 Task: Search one way flight ticket for 5 adults, 1 child, 2 infants in seat and 1 infant on lap in business from Syracuse: Syracuse Hancock International Airport to Indianapolis: Indianapolis International Airport on 8-5-2023. Choice of flights is Westjet. Number of bags: 1 carry on bag. Price is upto 96000. Outbound departure time preference is 8:30.
Action: Mouse moved to (302, 256)
Screenshot: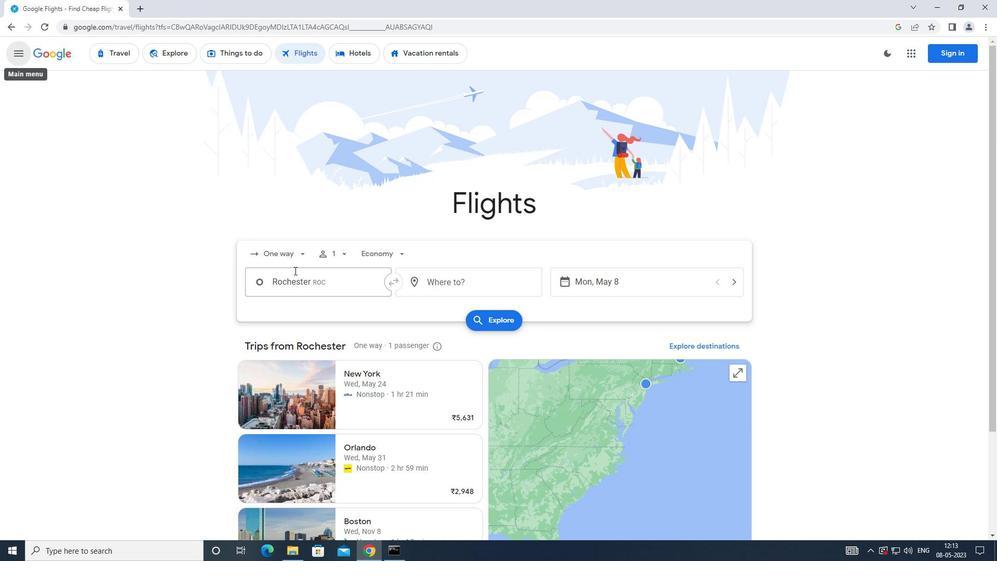
Action: Mouse pressed left at (302, 256)
Screenshot: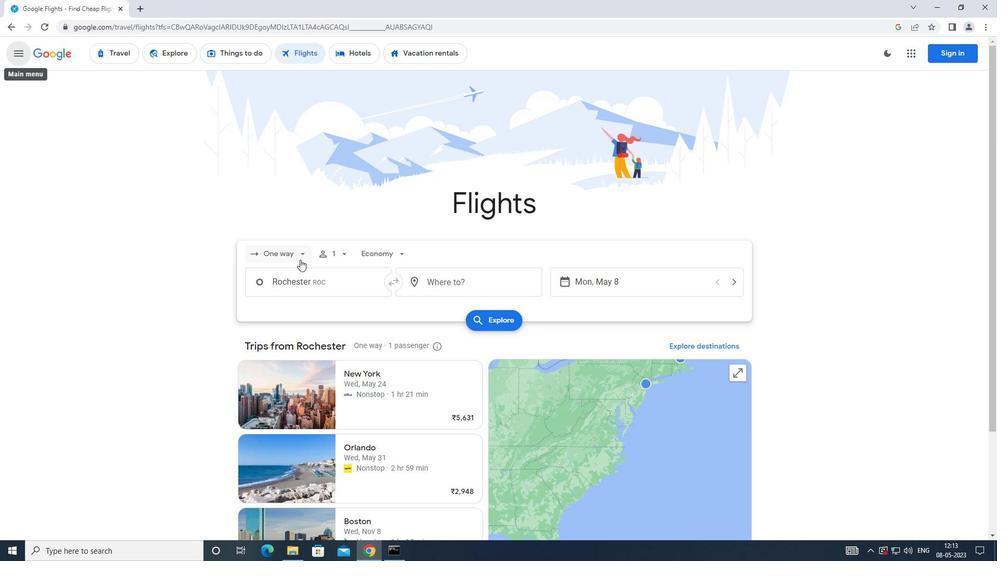 
Action: Mouse moved to (309, 301)
Screenshot: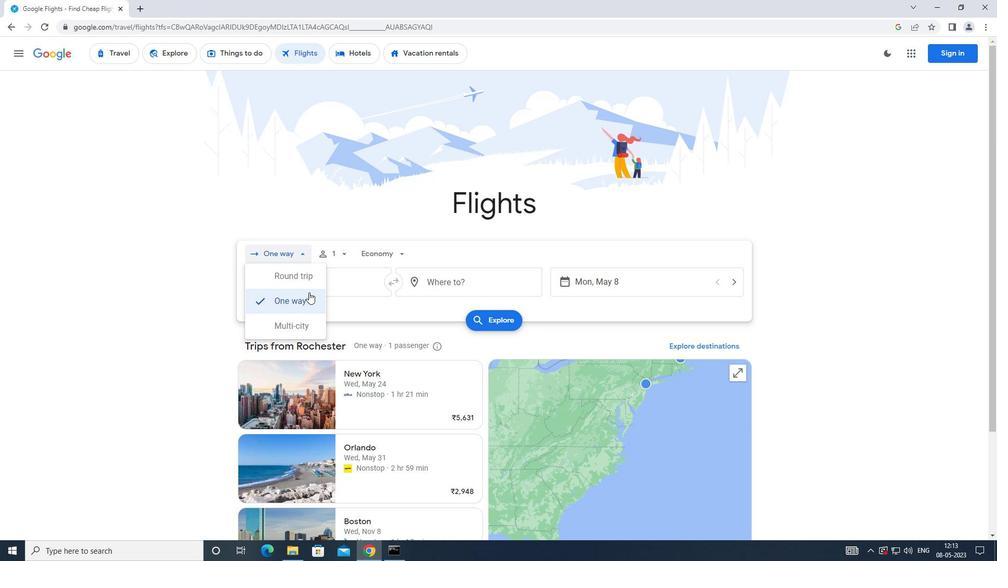 
Action: Mouse pressed left at (309, 301)
Screenshot: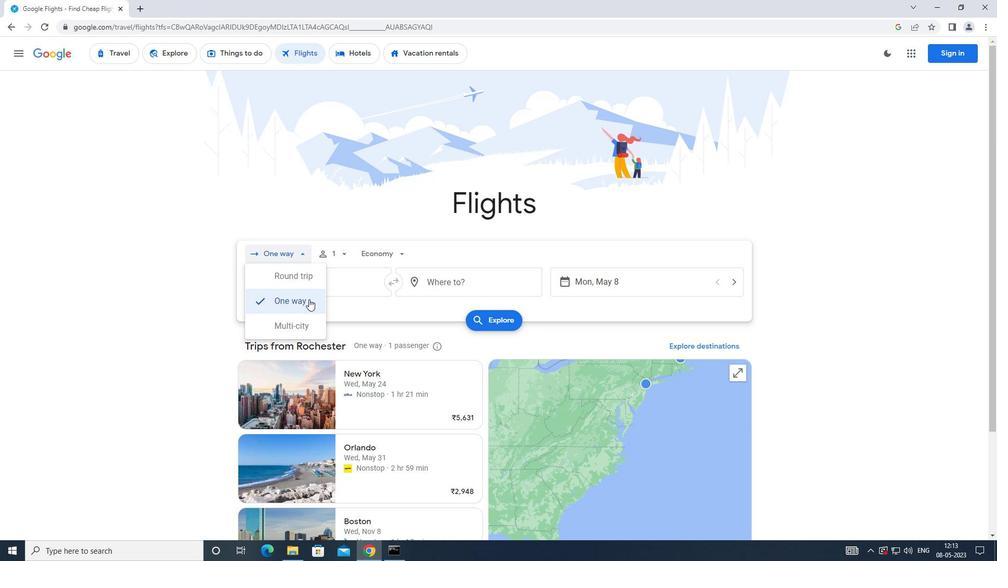 
Action: Mouse moved to (349, 252)
Screenshot: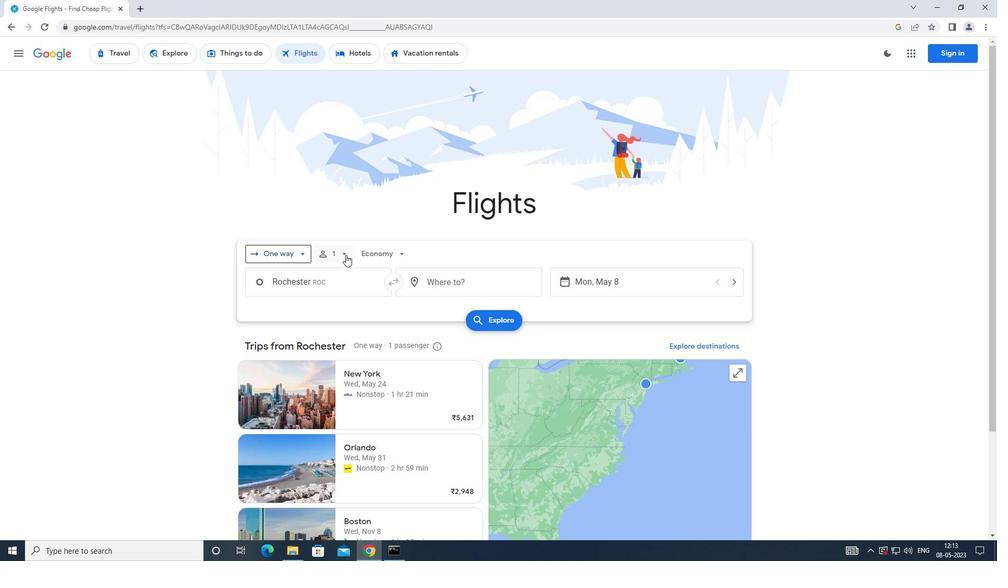 
Action: Mouse pressed left at (349, 252)
Screenshot: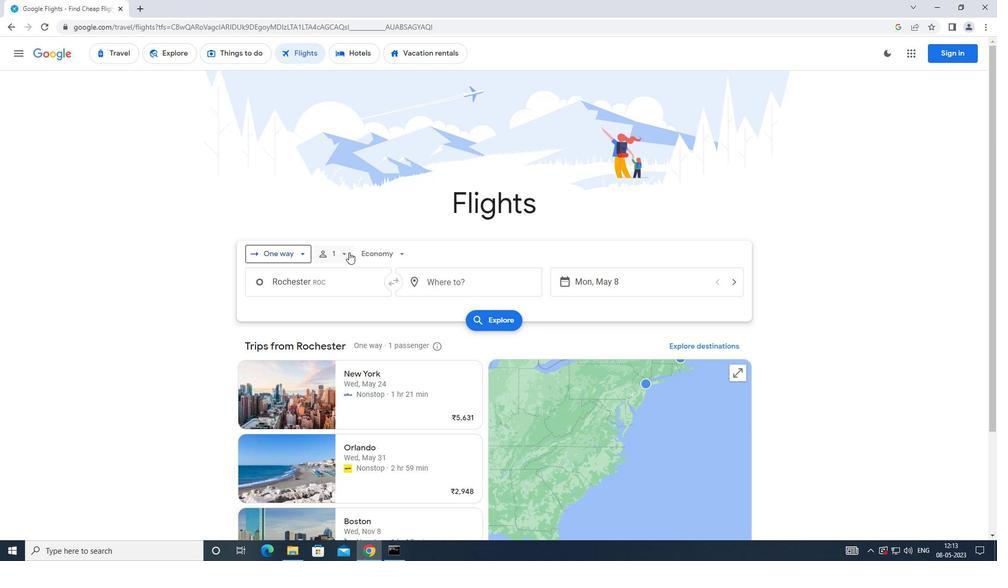 
Action: Mouse moved to (430, 282)
Screenshot: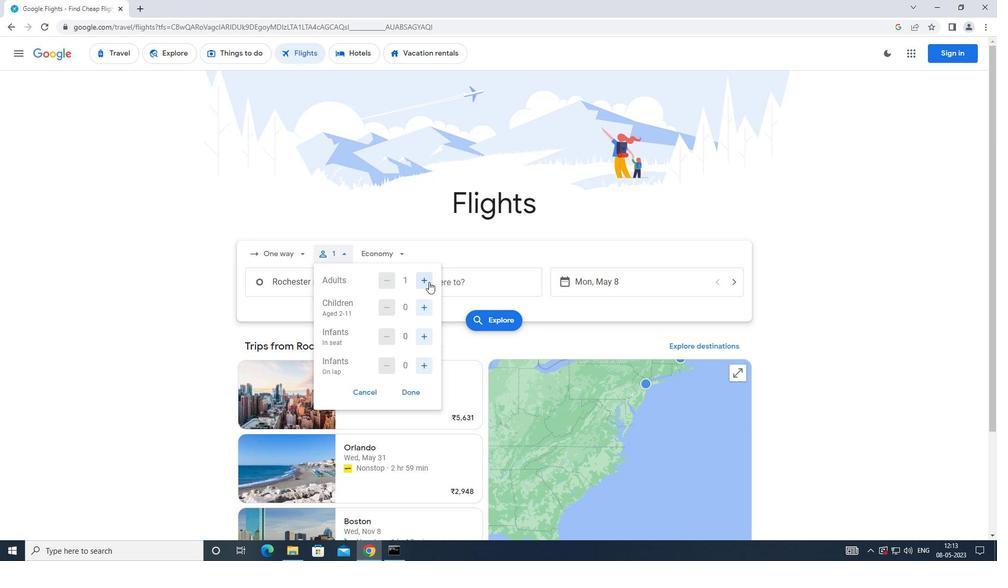
Action: Mouse pressed left at (430, 282)
Screenshot: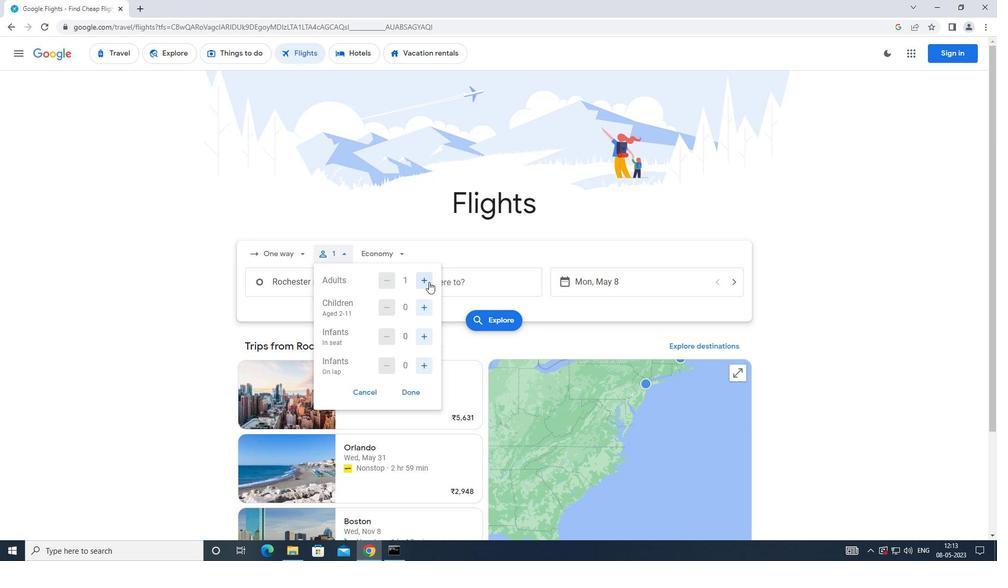 
Action: Mouse pressed left at (430, 282)
Screenshot: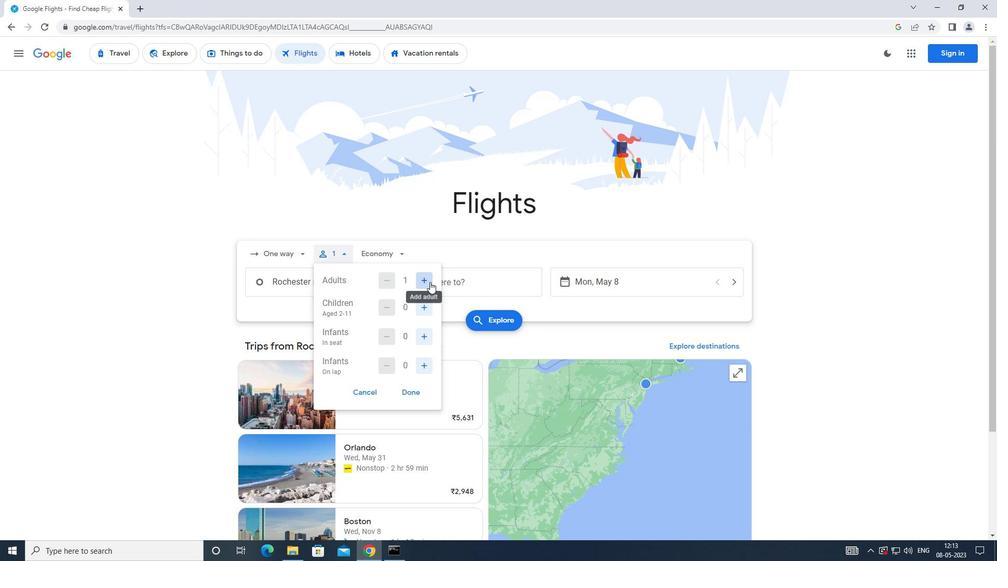 
Action: Mouse moved to (430, 282)
Screenshot: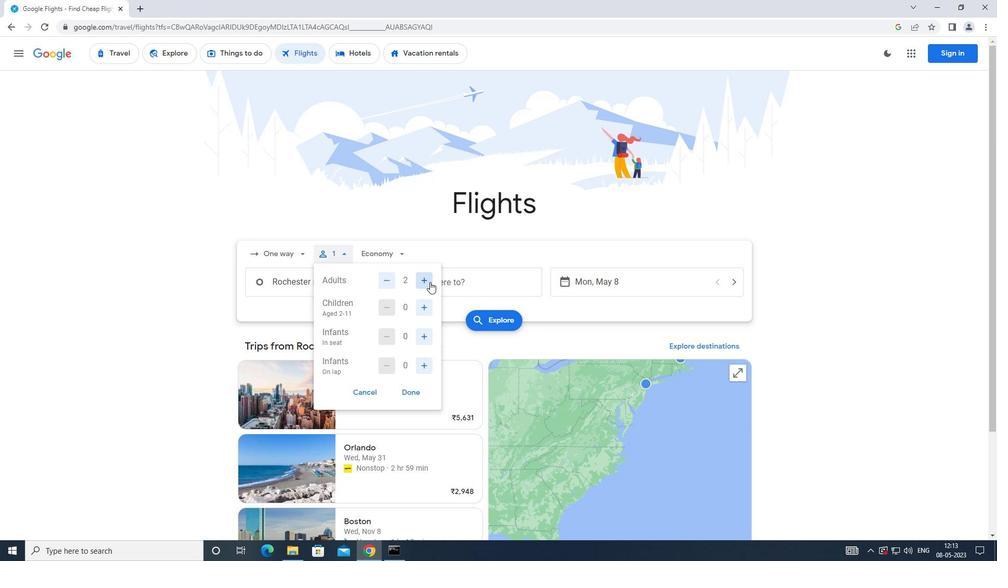 
Action: Mouse pressed left at (430, 282)
Screenshot: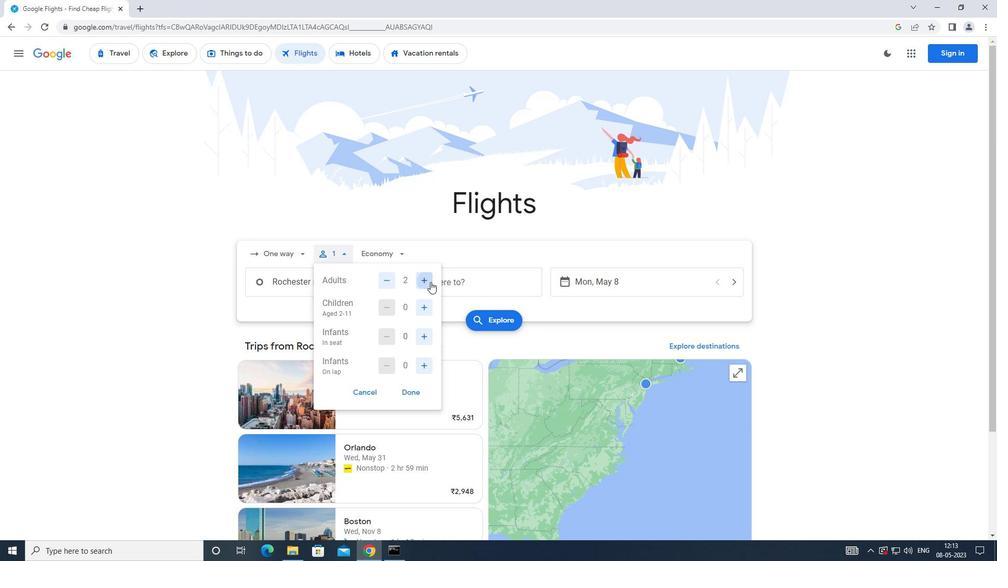 
Action: Mouse pressed left at (430, 282)
Screenshot: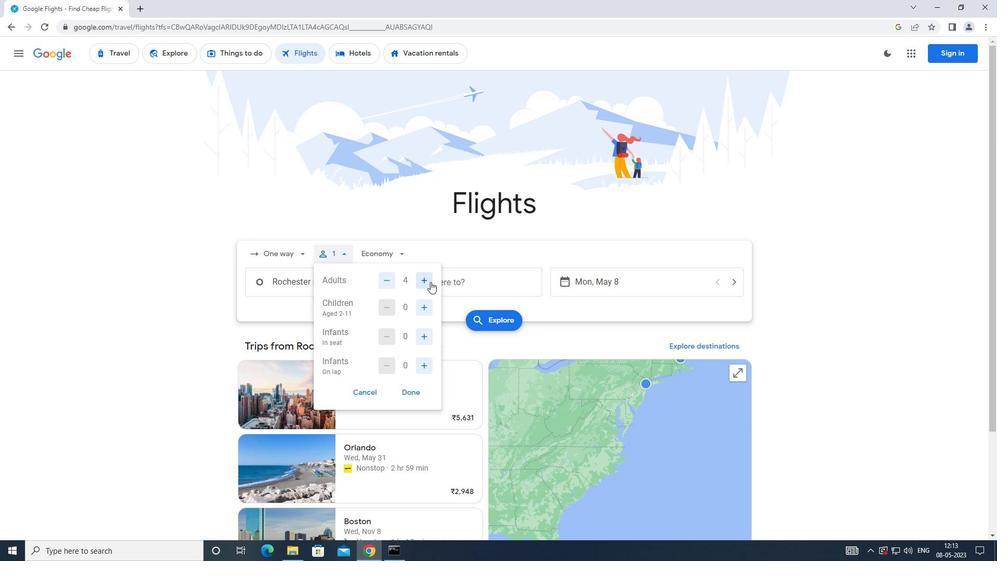 
Action: Mouse moved to (426, 306)
Screenshot: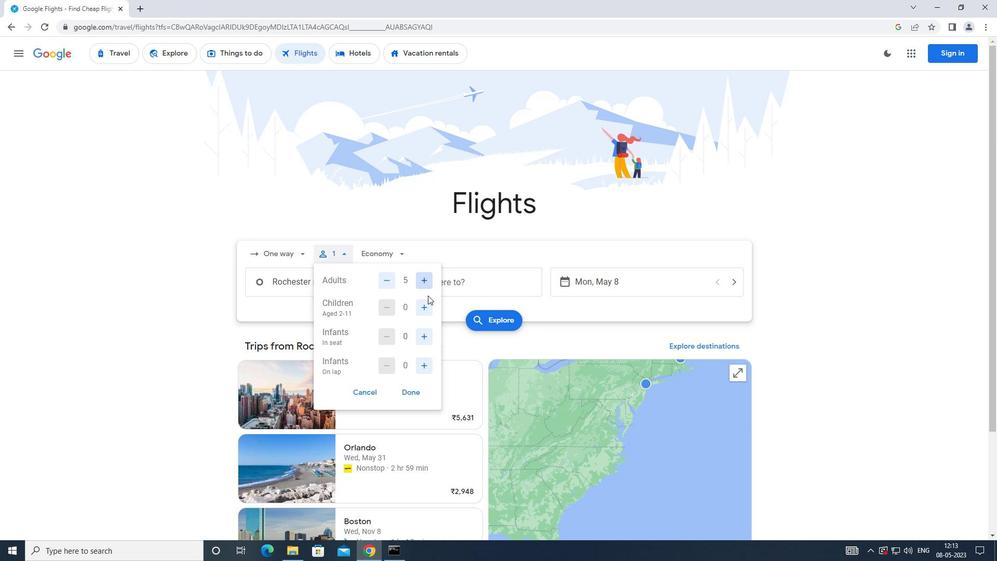
Action: Mouse pressed left at (426, 306)
Screenshot: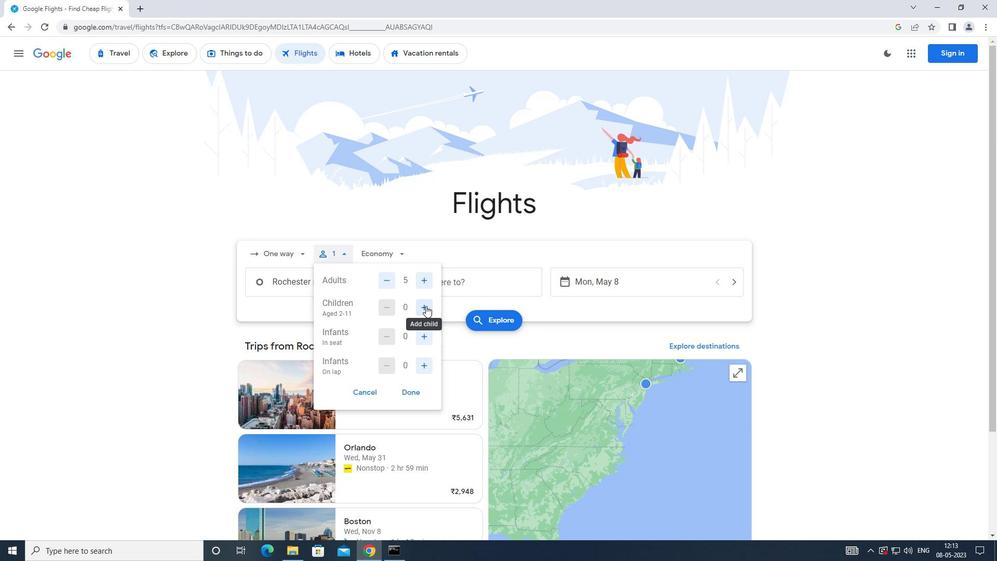 
Action: Mouse moved to (426, 334)
Screenshot: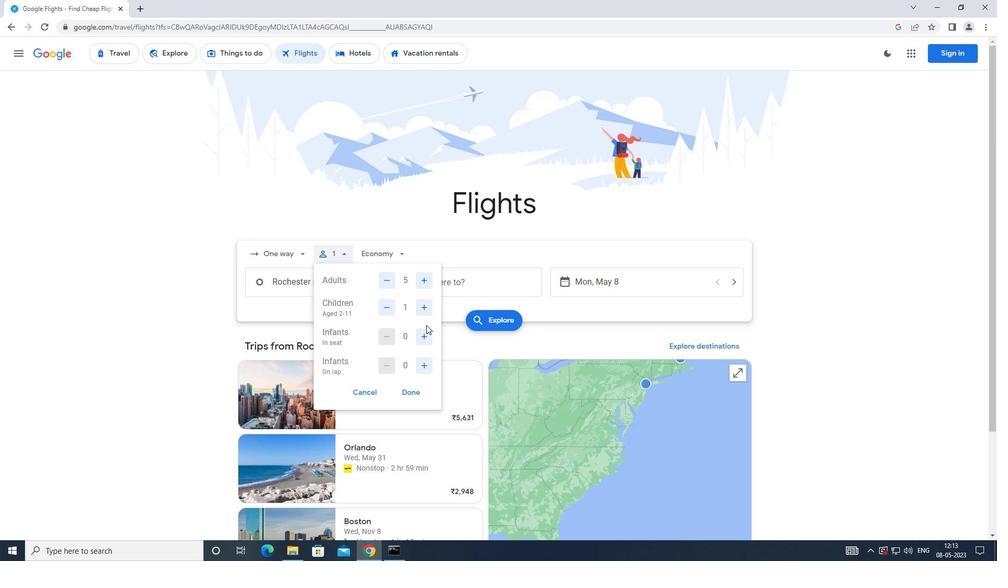 
Action: Mouse pressed left at (426, 334)
Screenshot: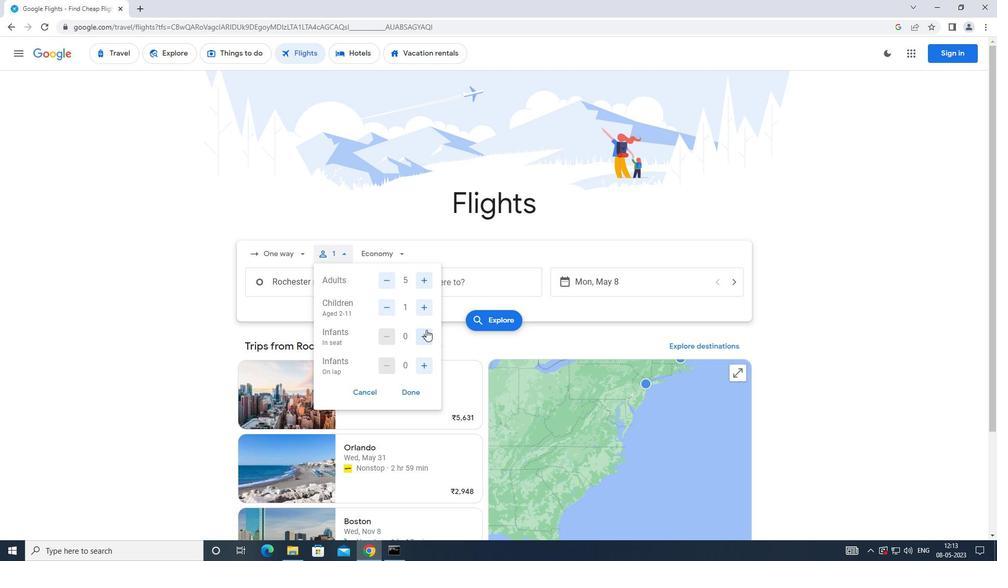
Action: Mouse pressed left at (426, 334)
Screenshot: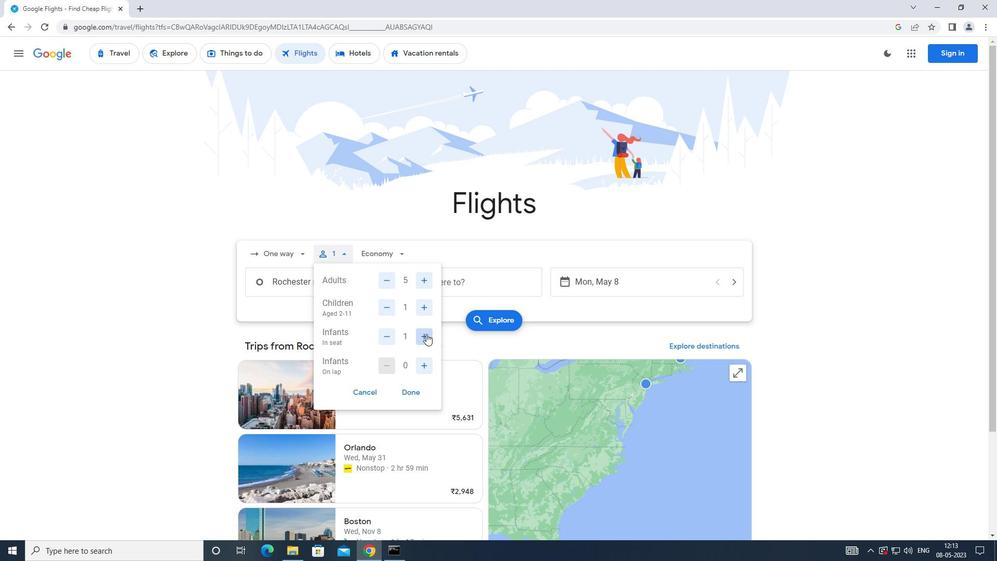 
Action: Mouse moved to (425, 368)
Screenshot: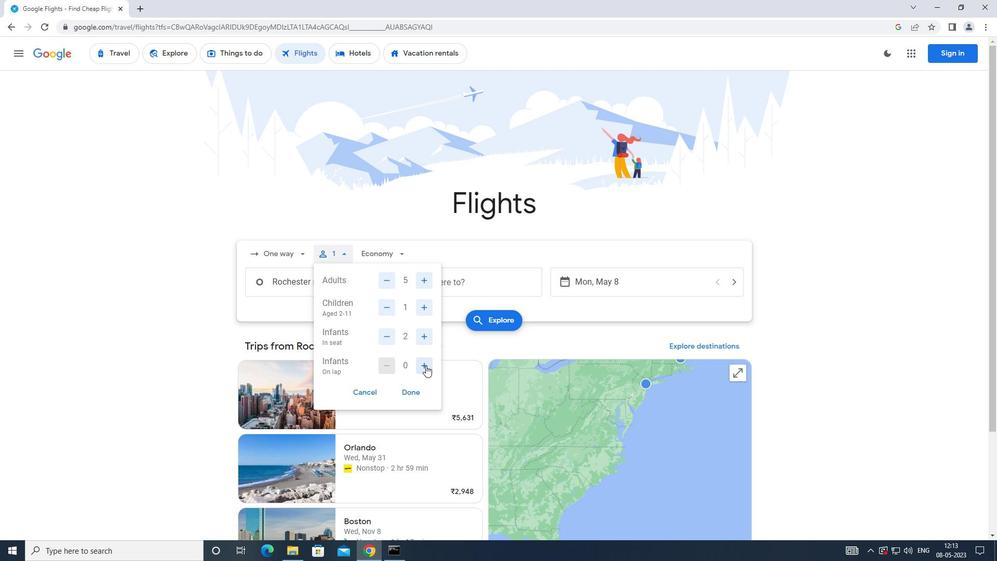 
Action: Mouse pressed left at (425, 368)
Screenshot: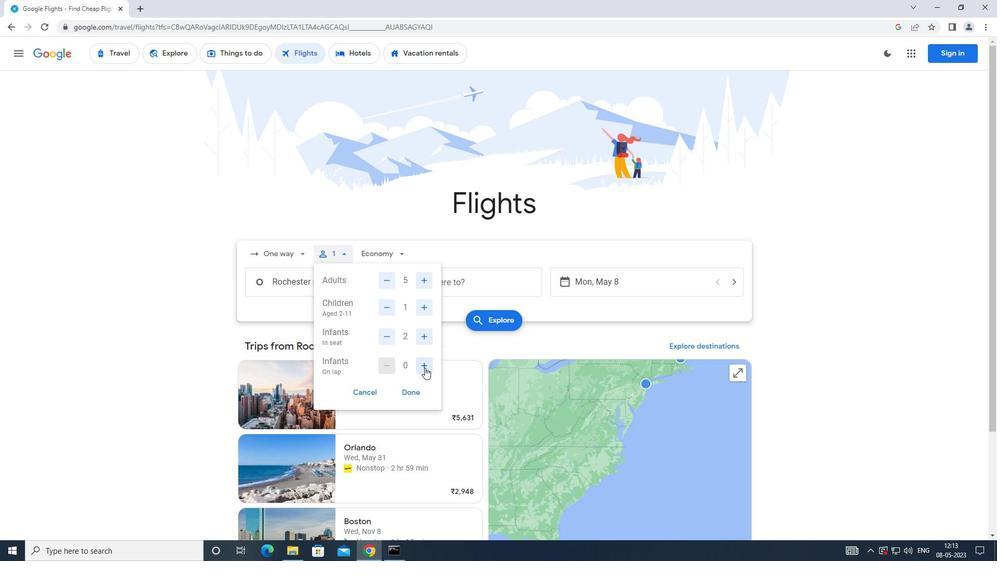 
Action: Mouse moved to (416, 395)
Screenshot: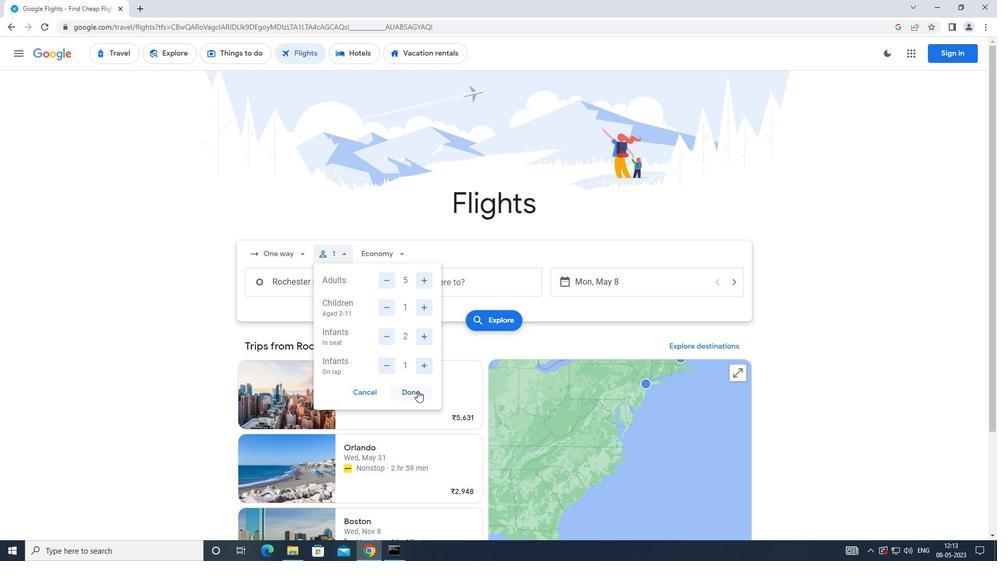 
Action: Mouse pressed left at (416, 395)
Screenshot: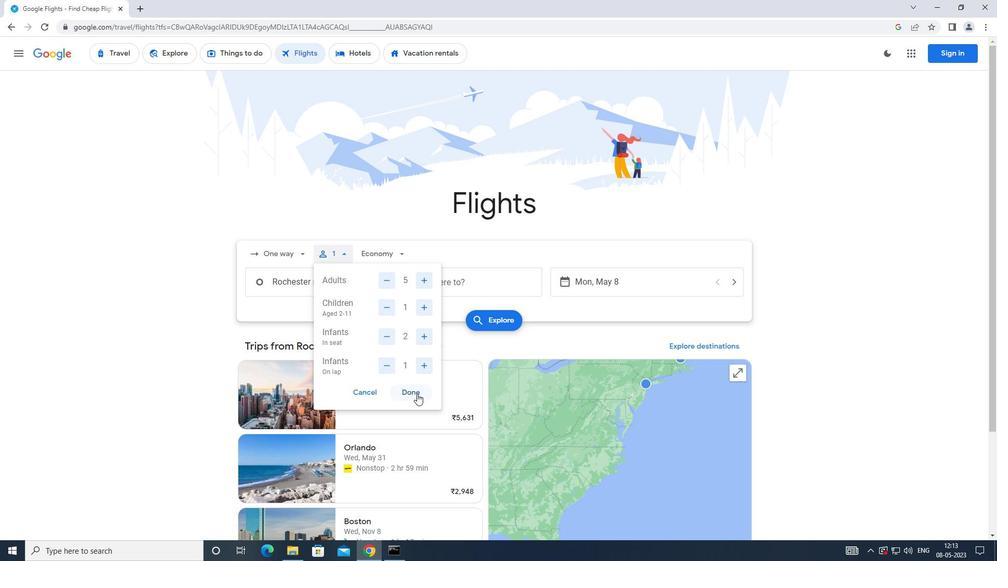 
Action: Mouse moved to (366, 248)
Screenshot: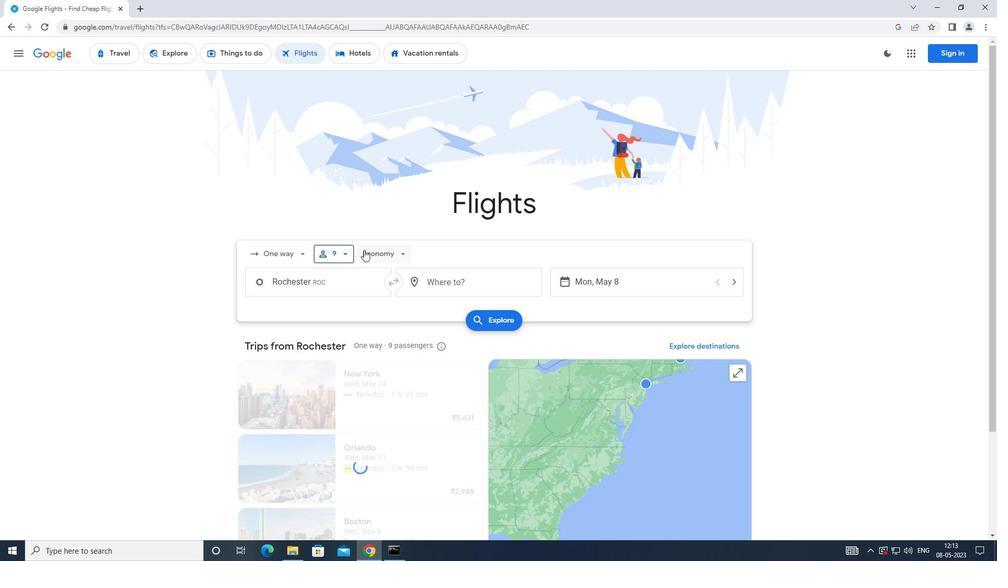 
Action: Mouse pressed left at (366, 248)
Screenshot: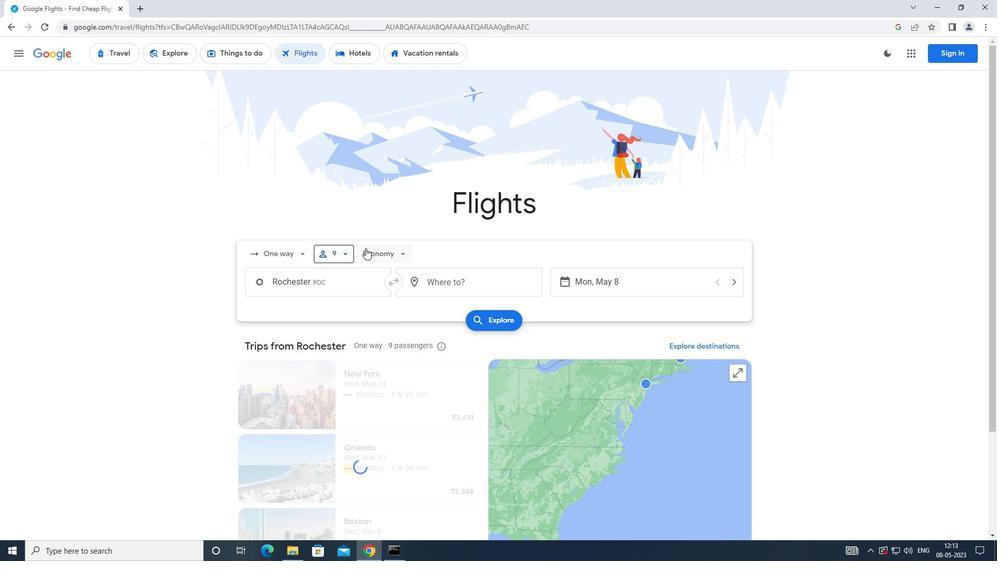 
Action: Mouse moved to (390, 322)
Screenshot: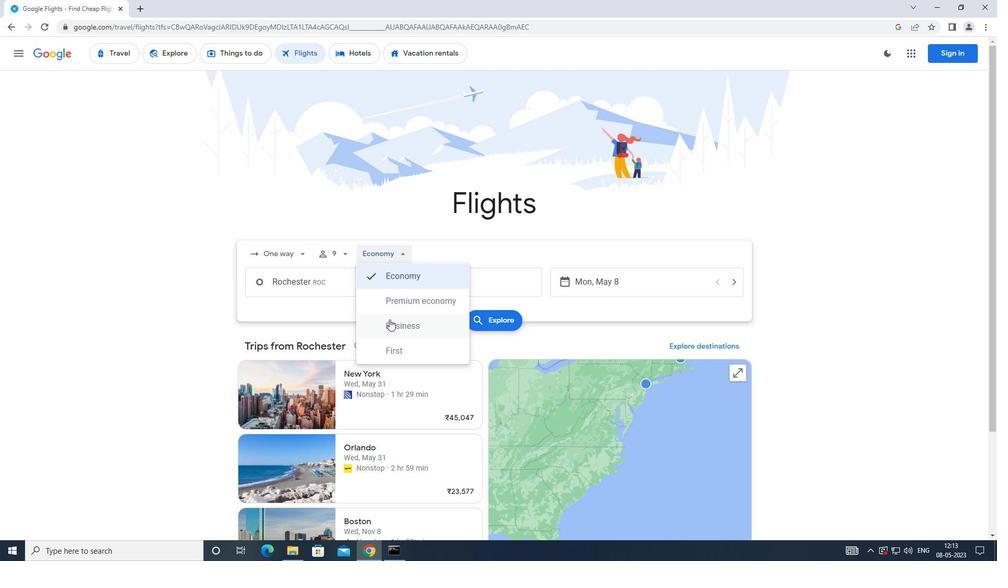 
Action: Mouse pressed left at (390, 322)
Screenshot: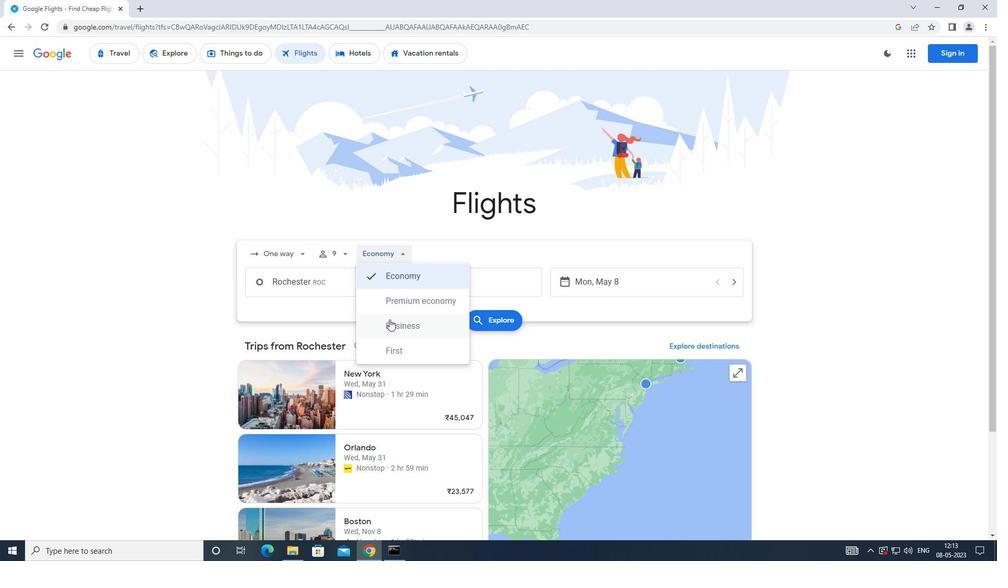 
Action: Mouse moved to (343, 280)
Screenshot: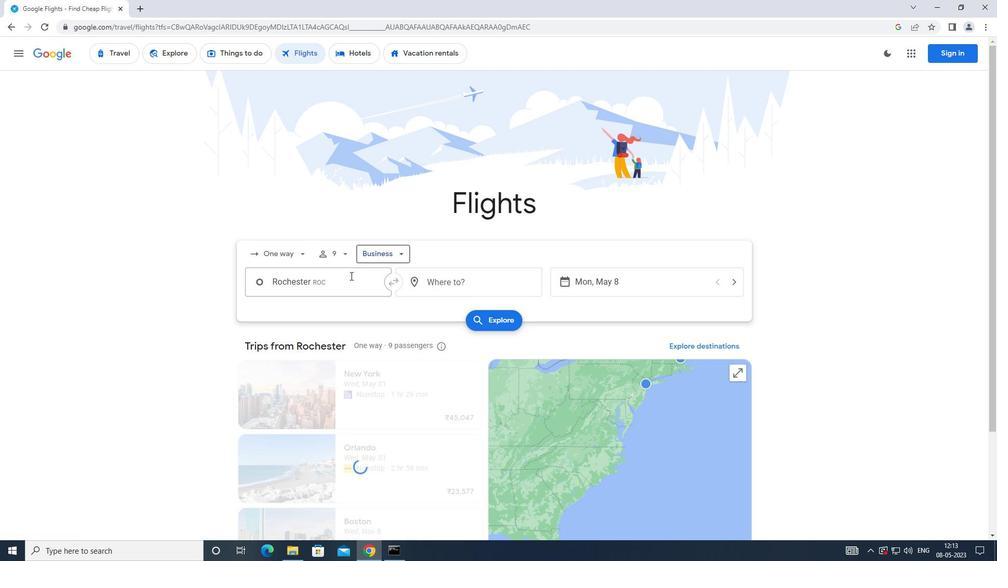 
Action: Mouse pressed left at (343, 280)
Screenshot: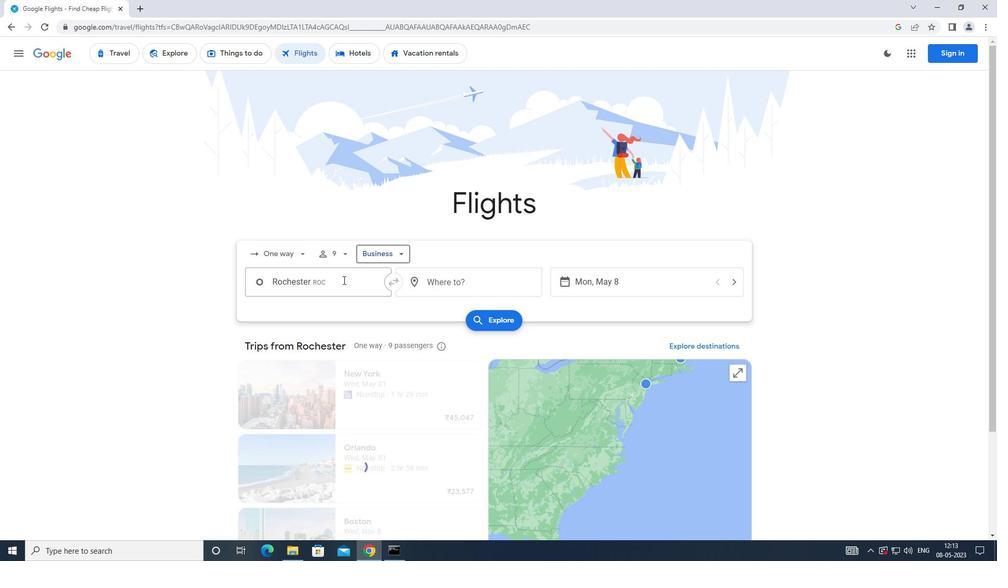 
Action: Key pressed <Key.caps_lock>s<Key.caps_lock>yraa<Key.backspace>cuse
Screenshot: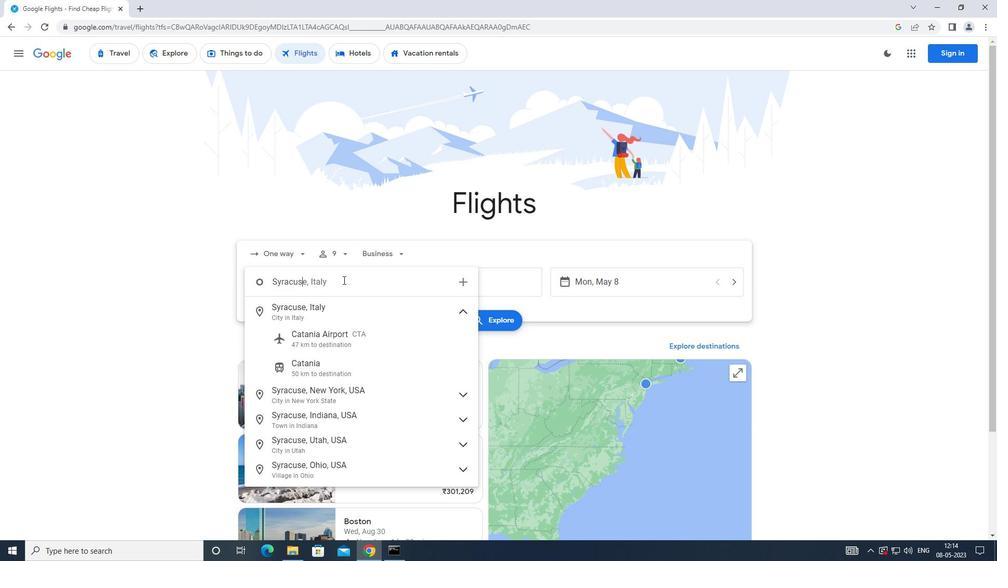
Action: Mouse moved to (344, 282)
Screenshot: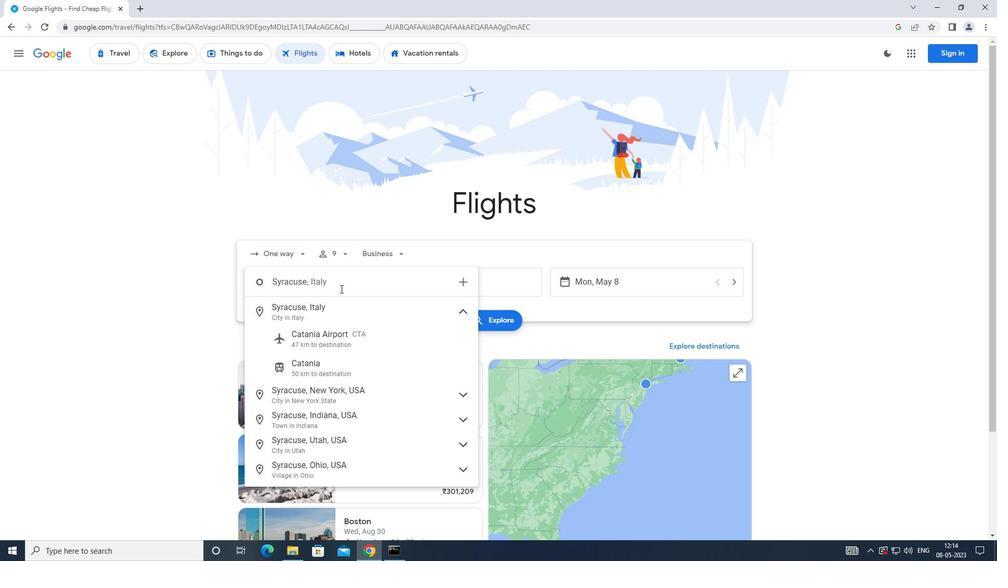
Action: Key pressed <Key.space><Key.caps_lock>h<Key.caps_lock>ancock
Screenshot: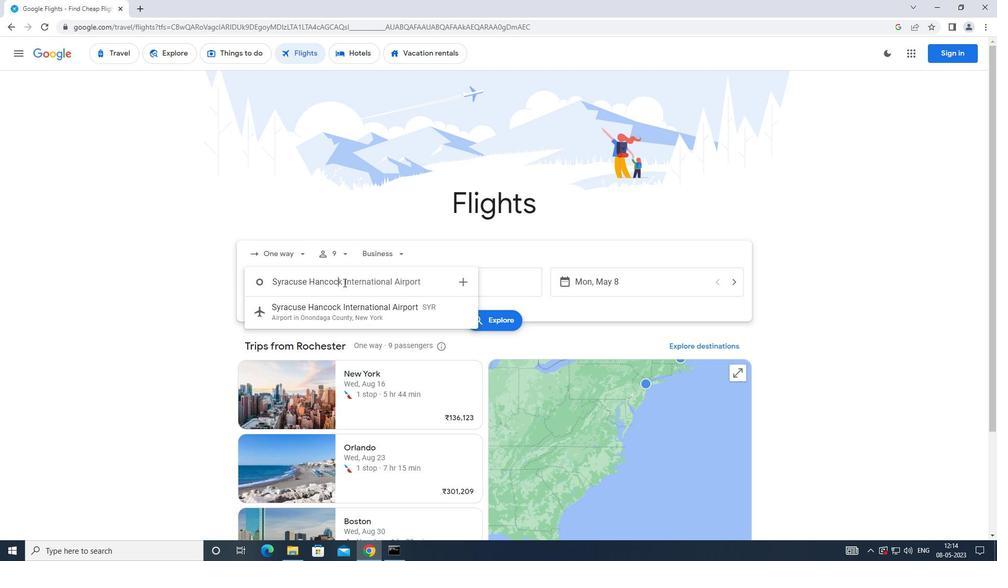 
Action: Mouse moved to (339, 302)
Screenshot: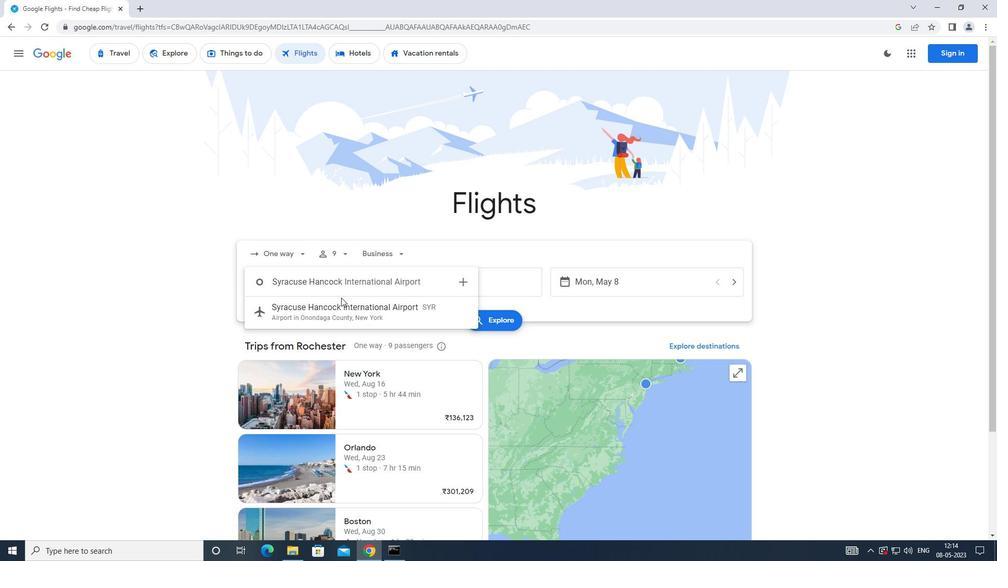 
Action: Mouse pressed left at (339, 302)
Screenshot: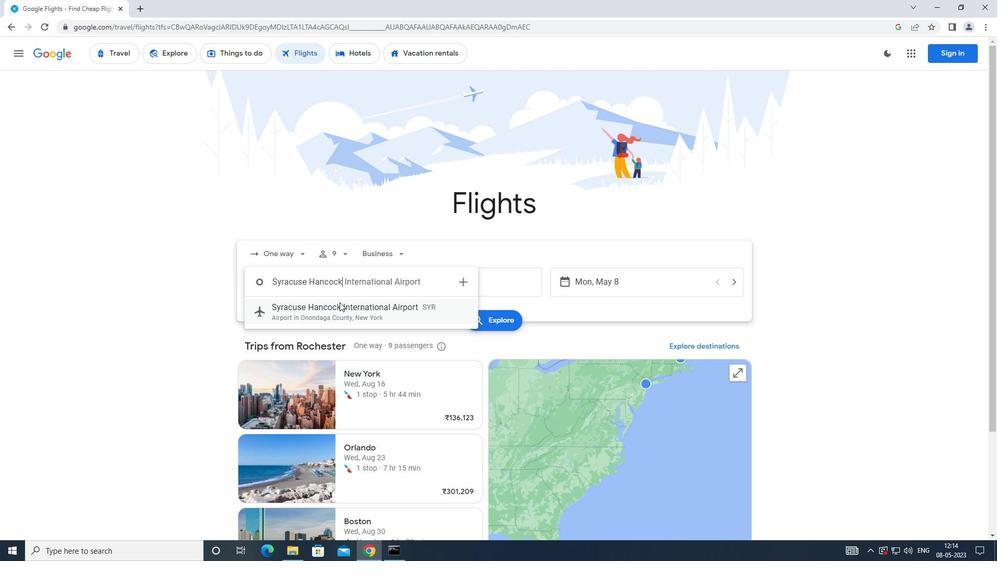 
Action: Mouse moved to (474, 280)
Screenshot: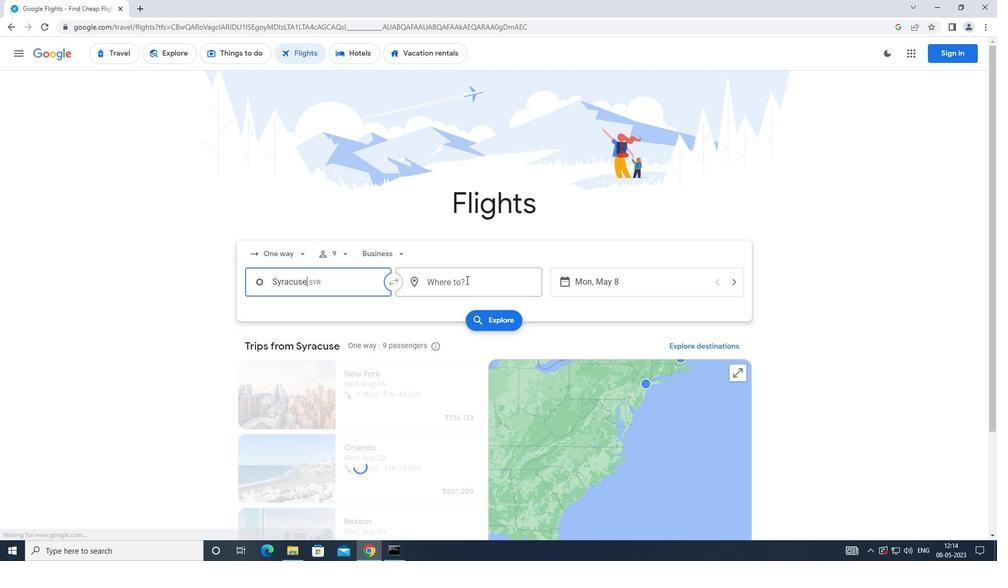 
Action: Mouse pressed left at (474, 280)
Screenshot: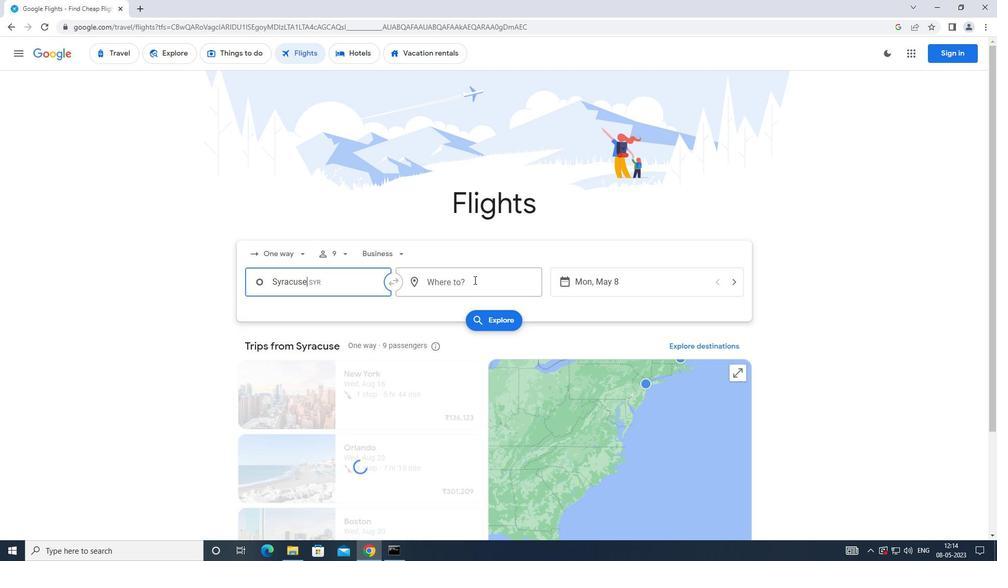 
Action: Mouse moved to (464, 379)
Screenshot: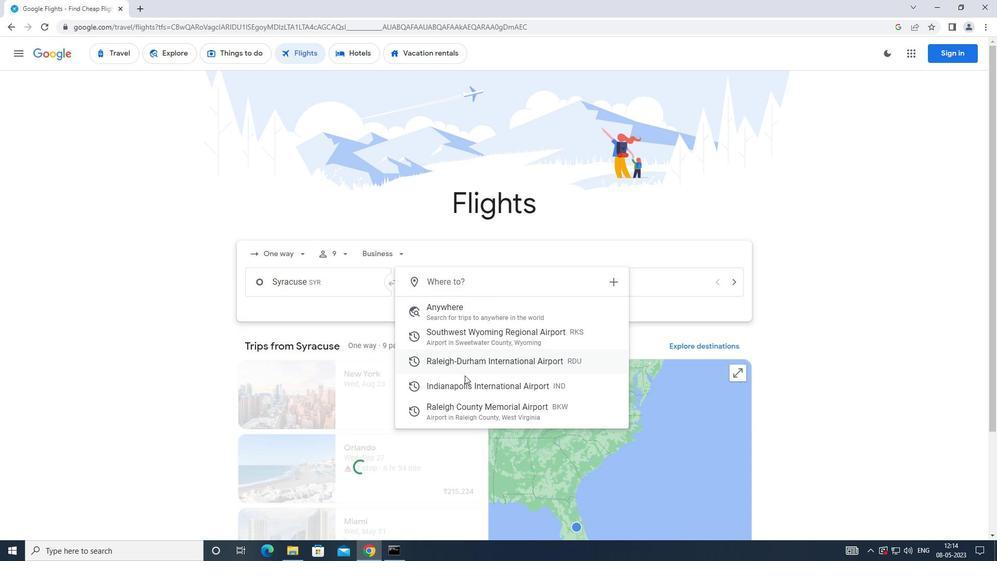 
Action: Mouse pressed left at (464, 379)
Screenshot: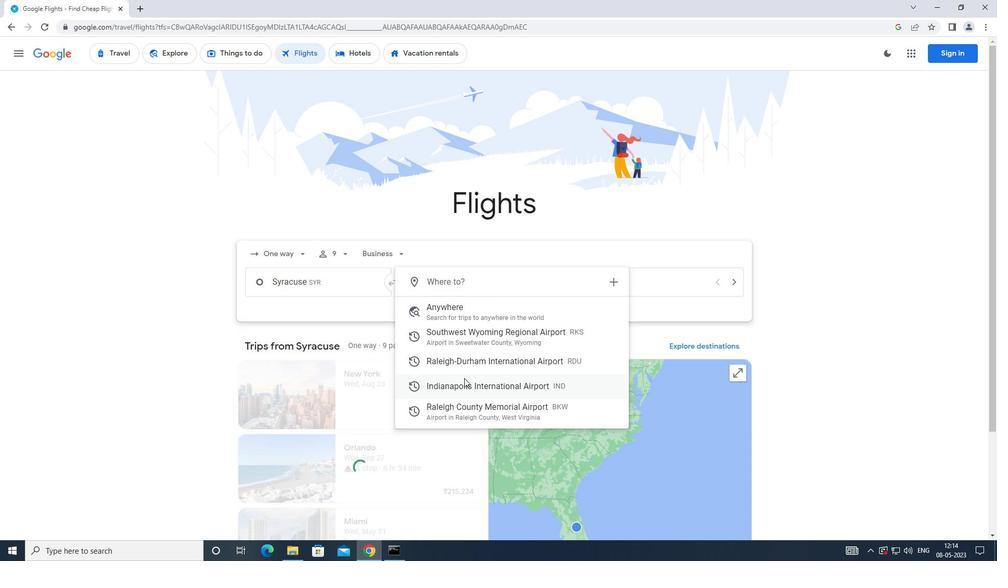 
Action: Mouse moved to (586, 281)
Screenshot: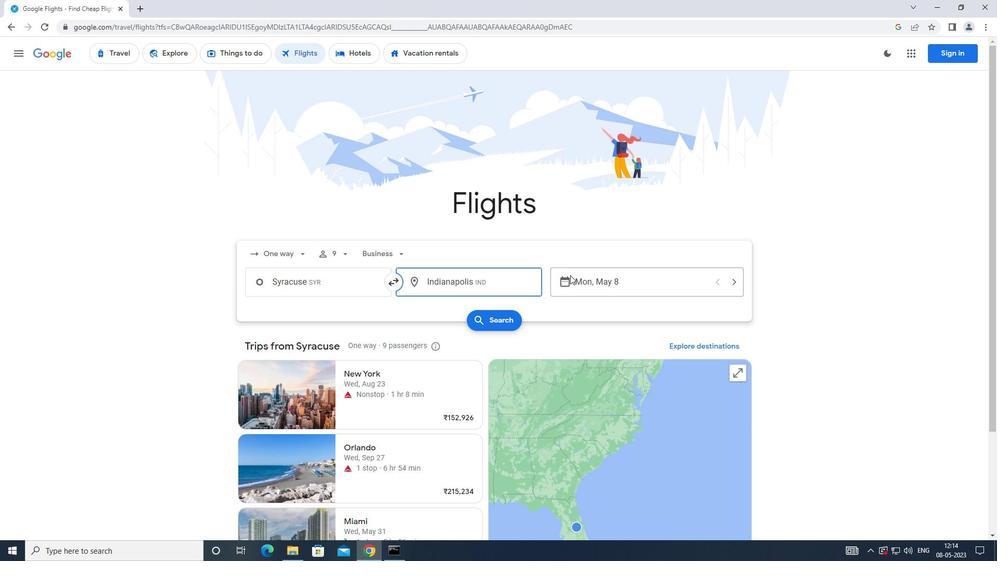 
Action: Mouse pressed left at (586, 281)
Screenshot: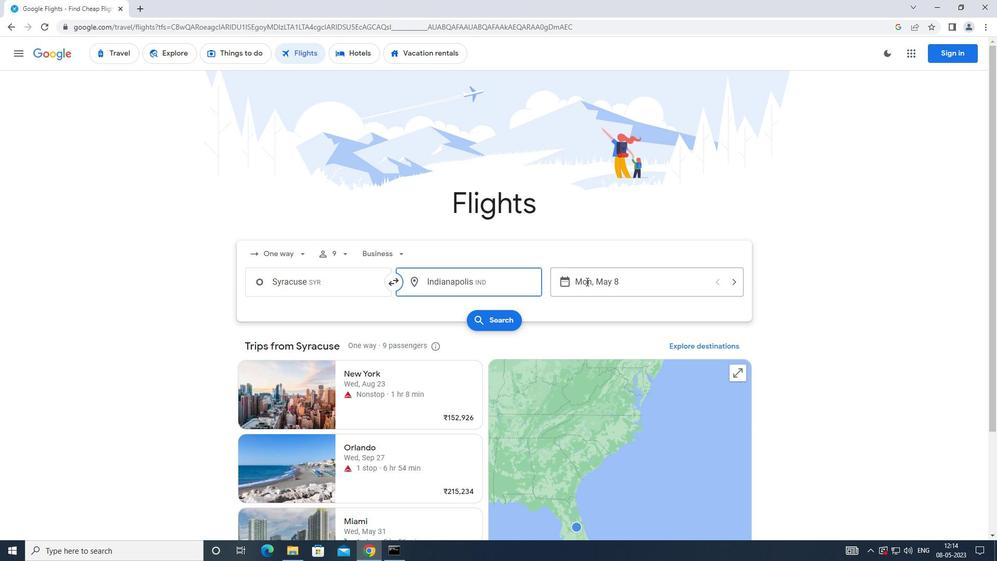 
Action: Mouse moved to (390, 380)
Screenshot: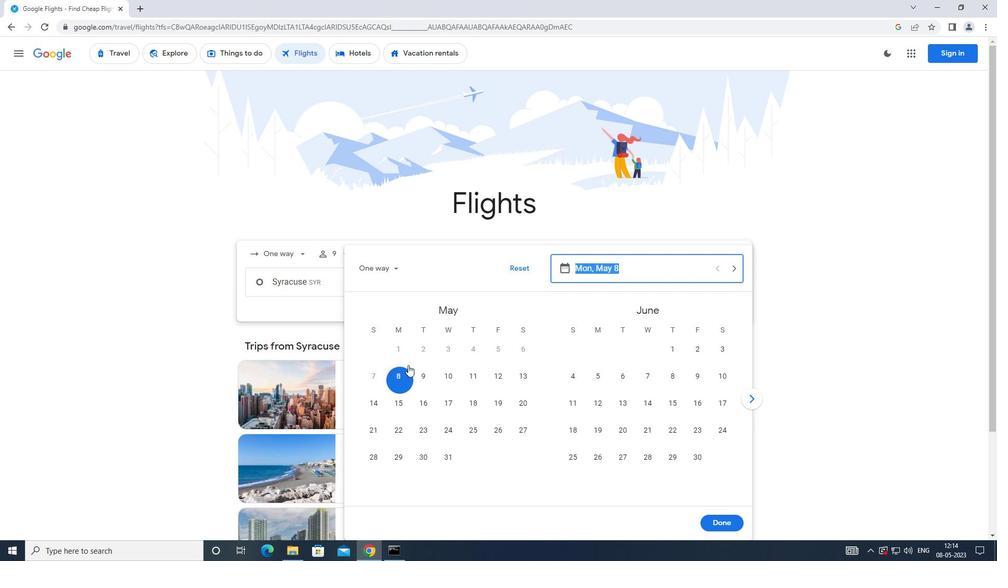 
Action: Mouse pressed left at (390, 380)
Screenshot: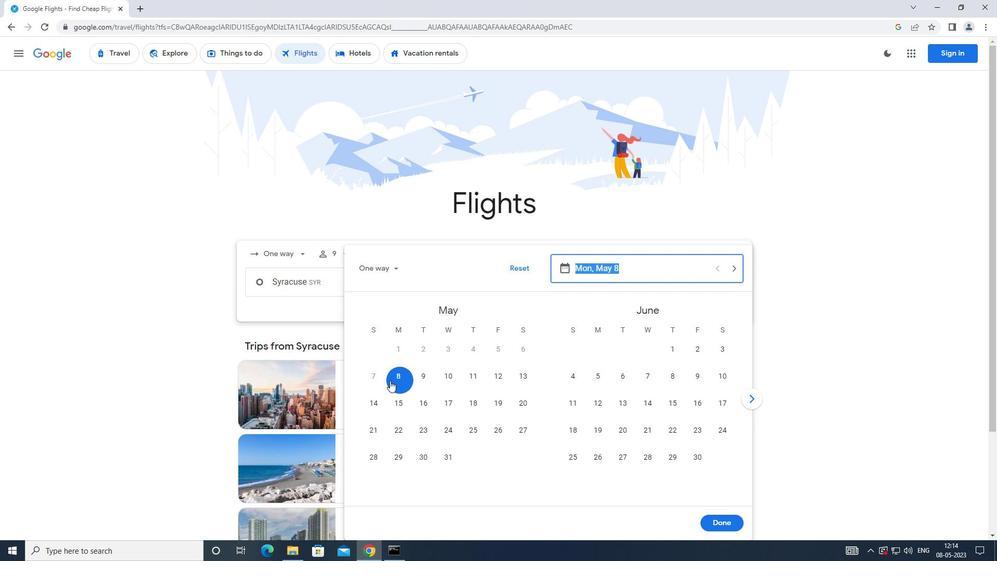 
Action: Mouse moved to (724, 526)
Screenshot: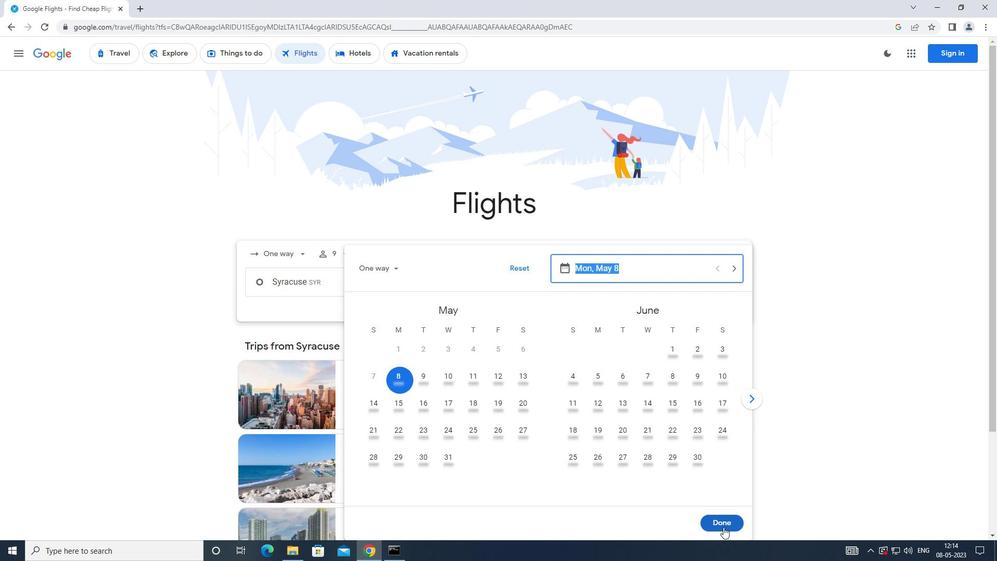
Action: Mouse pressed left at (724, 526)
Screenshot: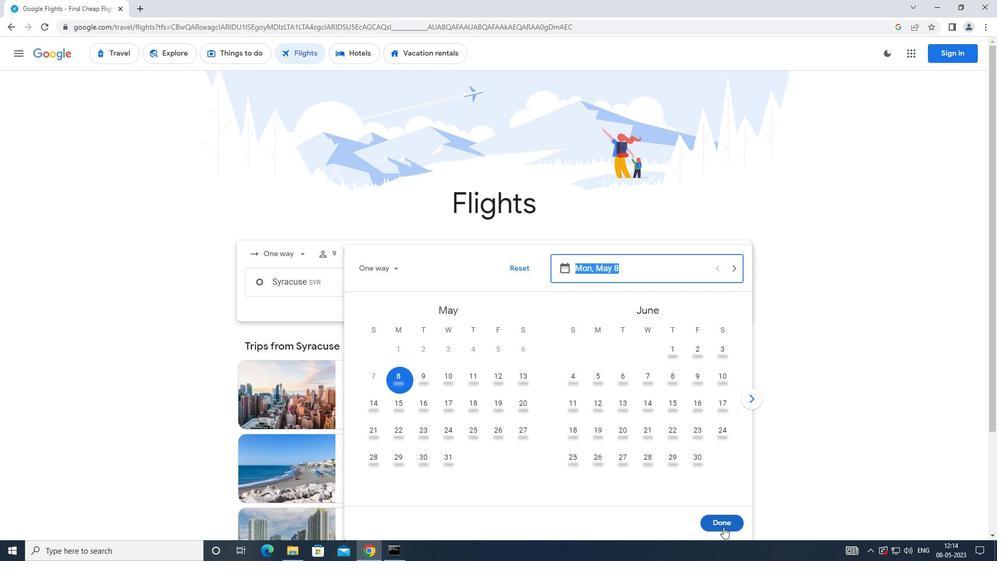 
Action: Mouse moved to (491, 330)
Screenshot: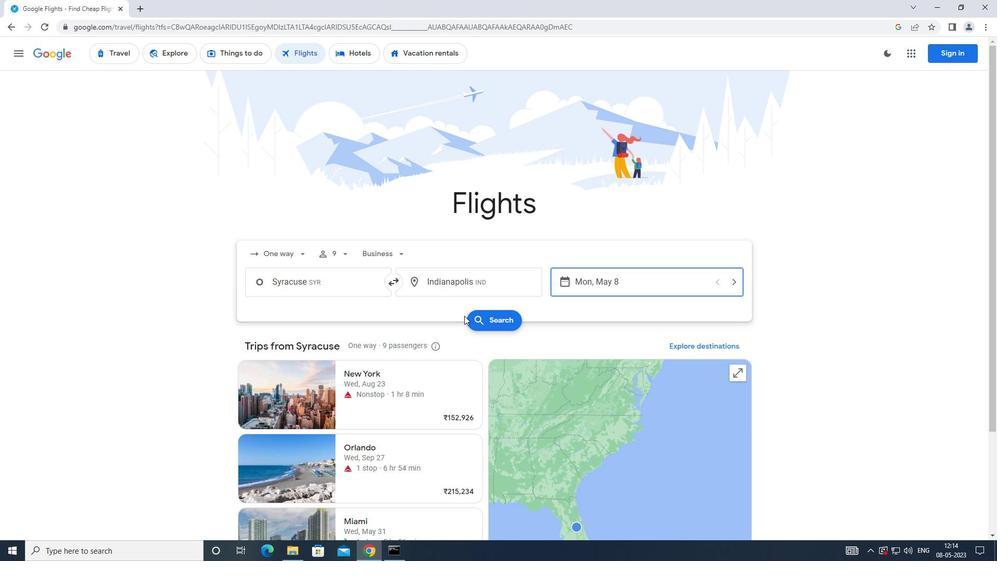
Action: Mouse pressed left at (491, 330)
Screenshot: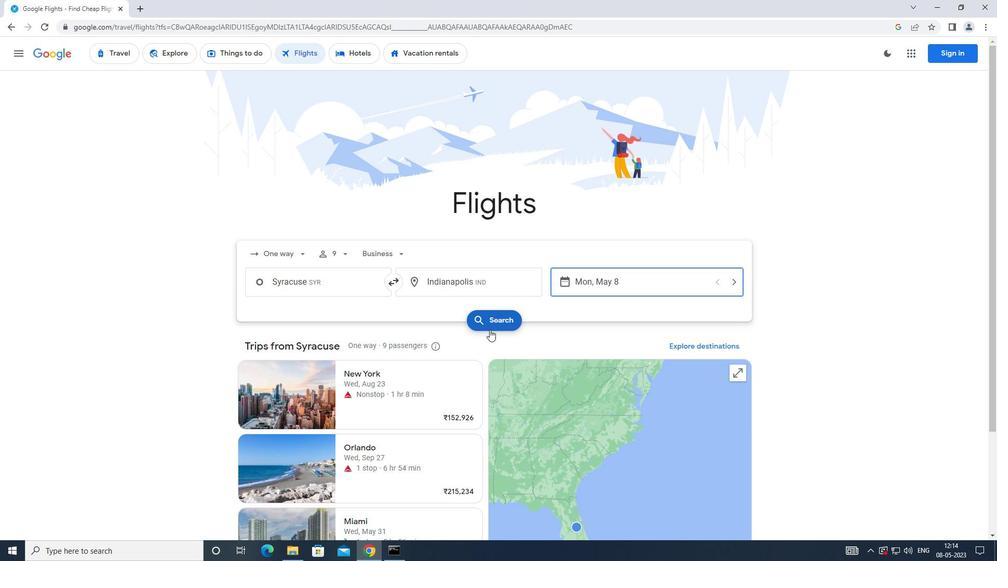 
Action: Mouse moved to (250, 148)
Screenshot: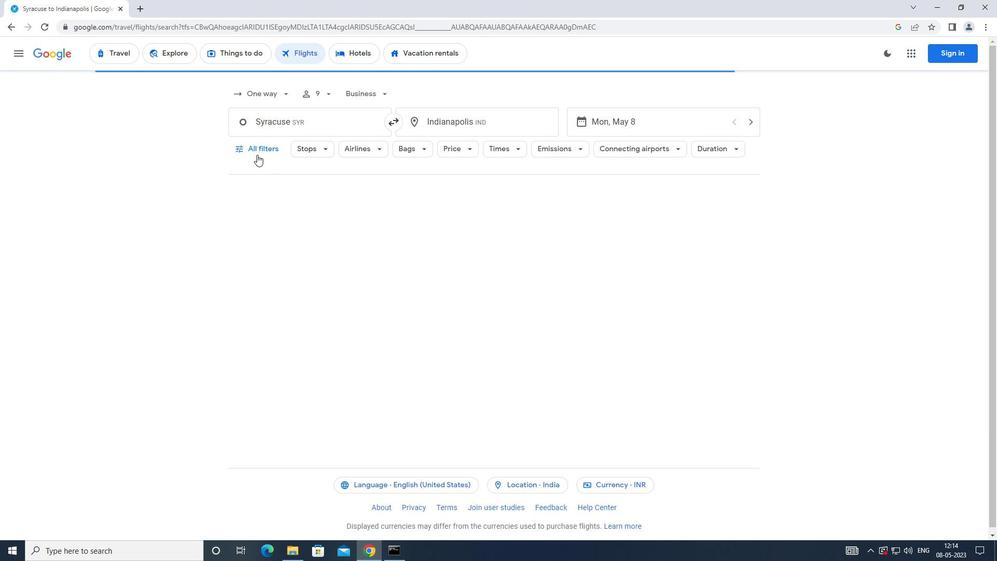 
Action: Mouse pressed left at (250, 148)
Screenshot: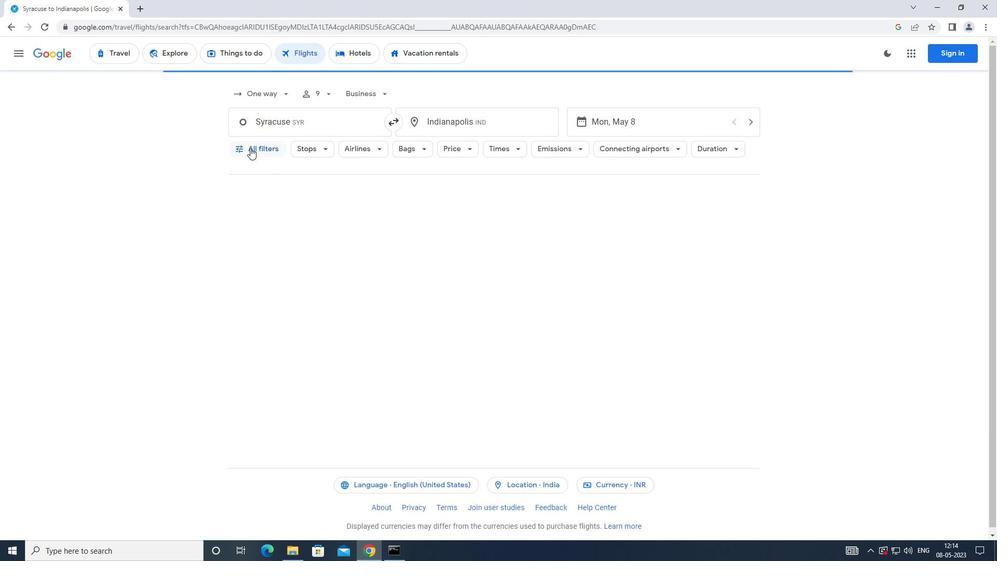 
Action: Mouse moved to (380, 372)
Screenshot: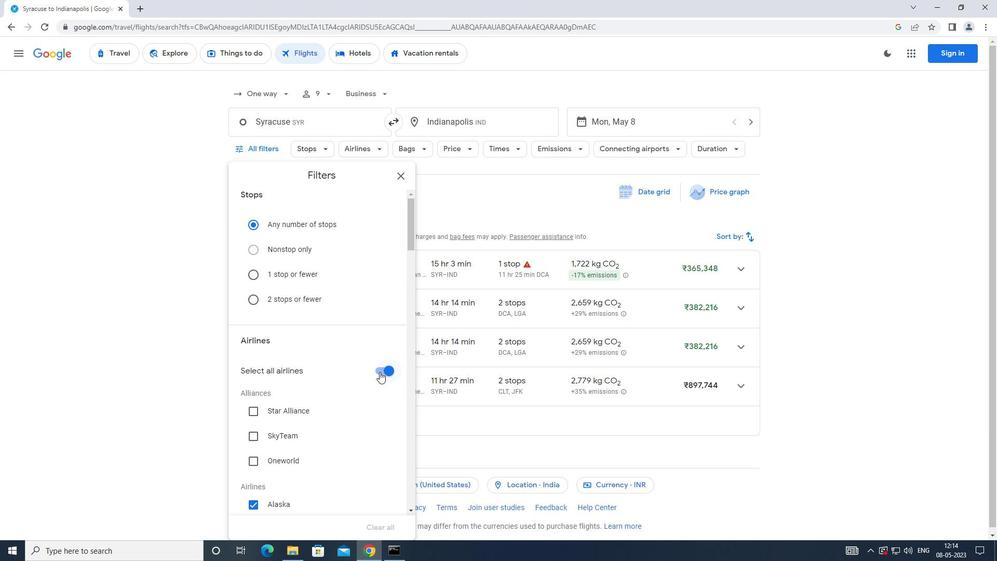 
Action: Mouse pressed left at (380, 372)
Screenshot: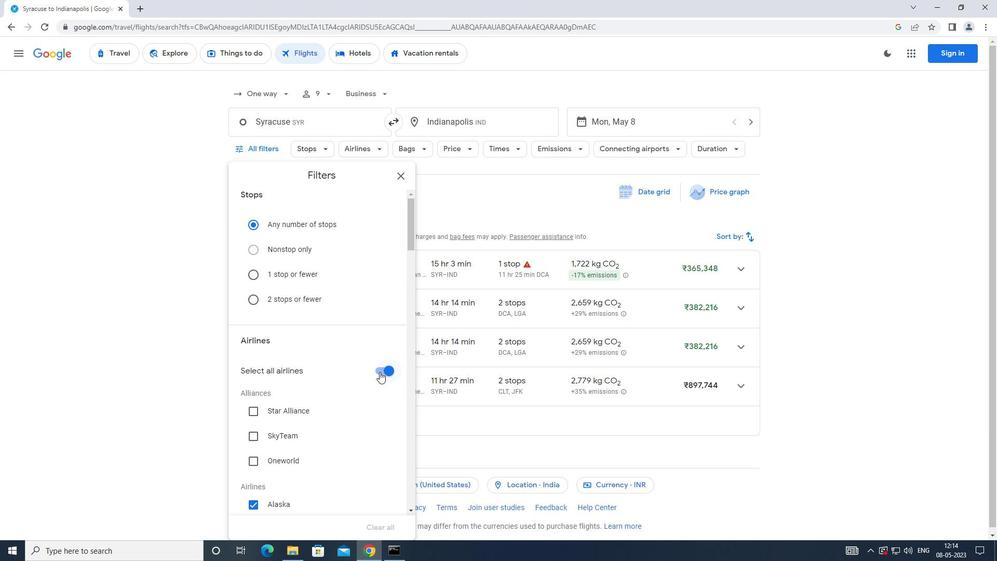 
Action: Mouse moved to (377, 370)
Screenshot: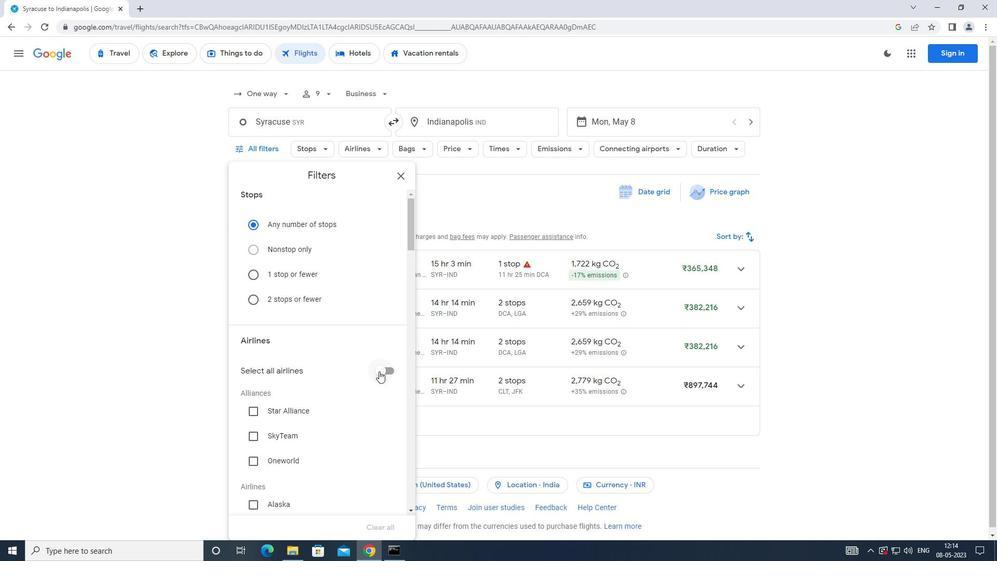 
Action: Mouse scrolled (377, 369) with delta (0, 0)
Screenshot: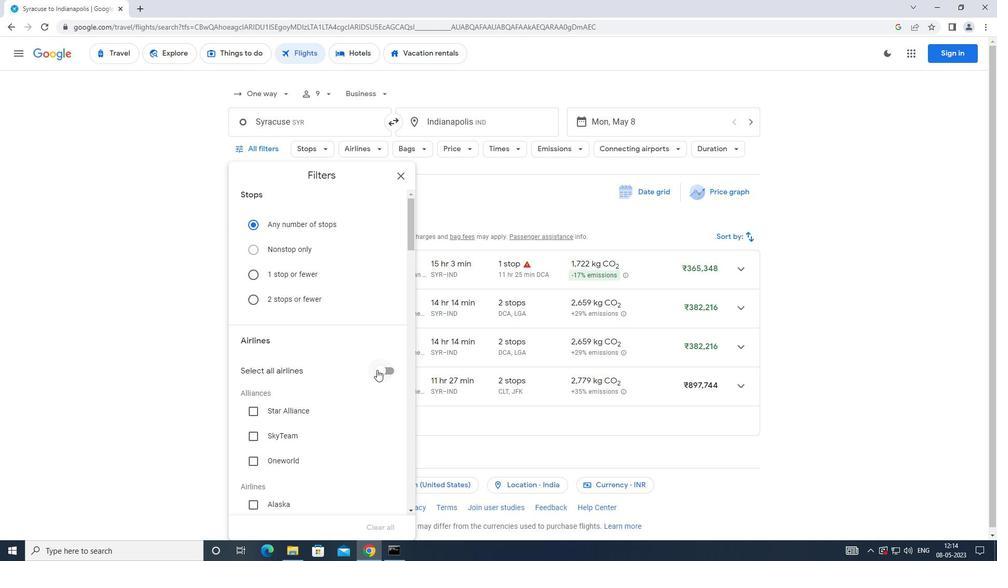
Action: Mouse scrolled (377, 369) with delta (0, 0)
Screenshot: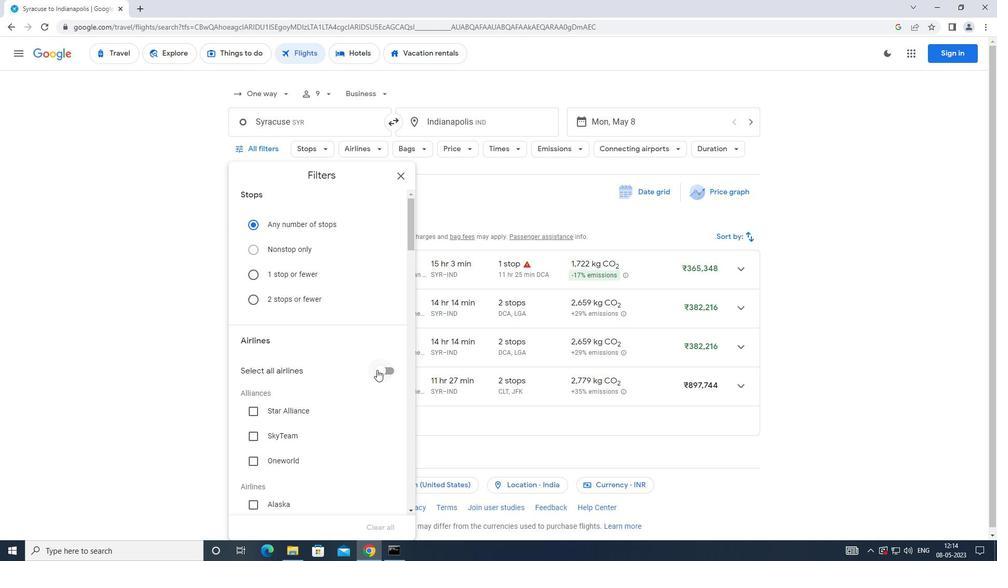 
Action: Mouse scrolled (377, 369) with delta (0, 0)
Screenshot: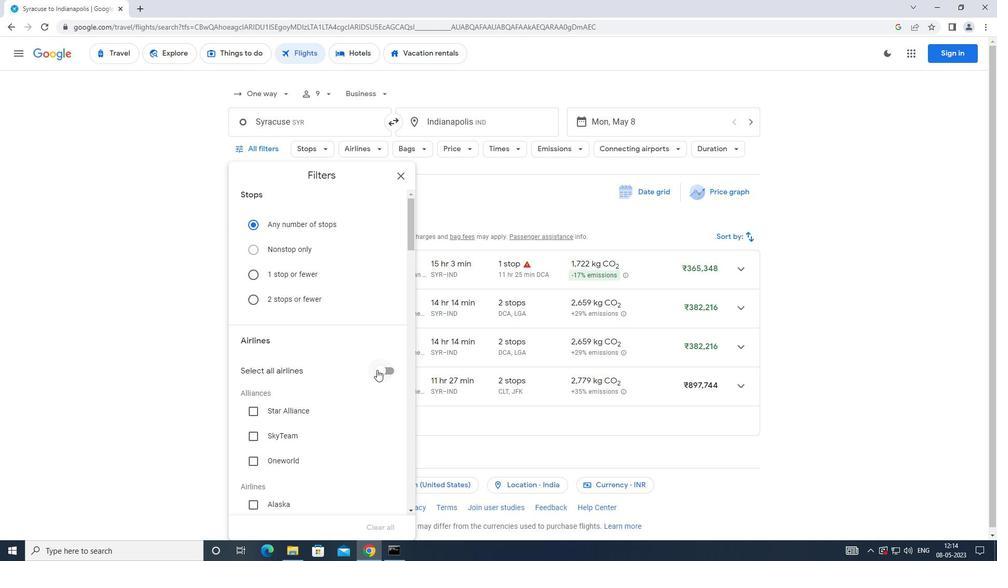 
Action: Mouse moved to (375, 362)
Screenshot: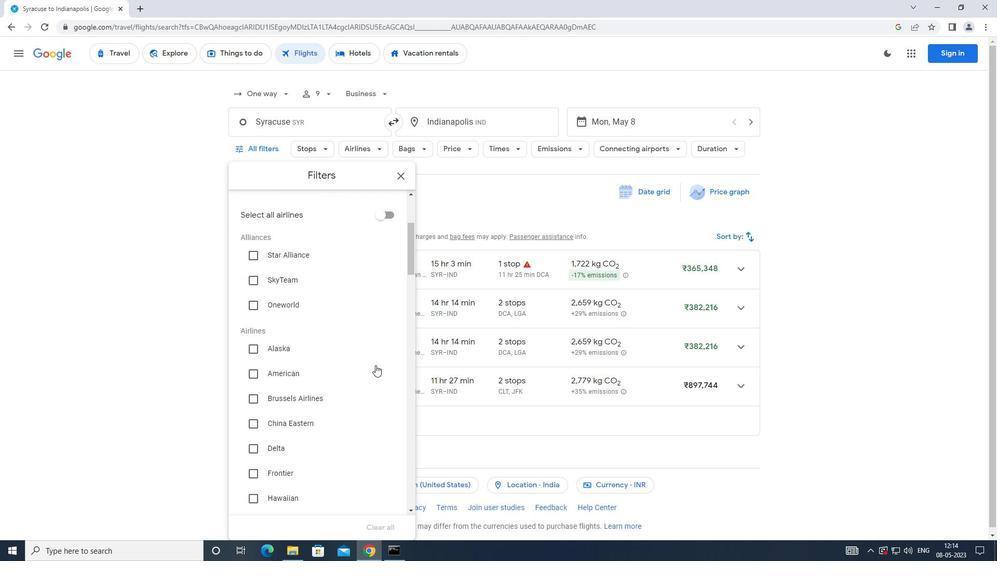 
Action: Mouse scrolled (375, 362) with delta (0, 0)
Screenshot: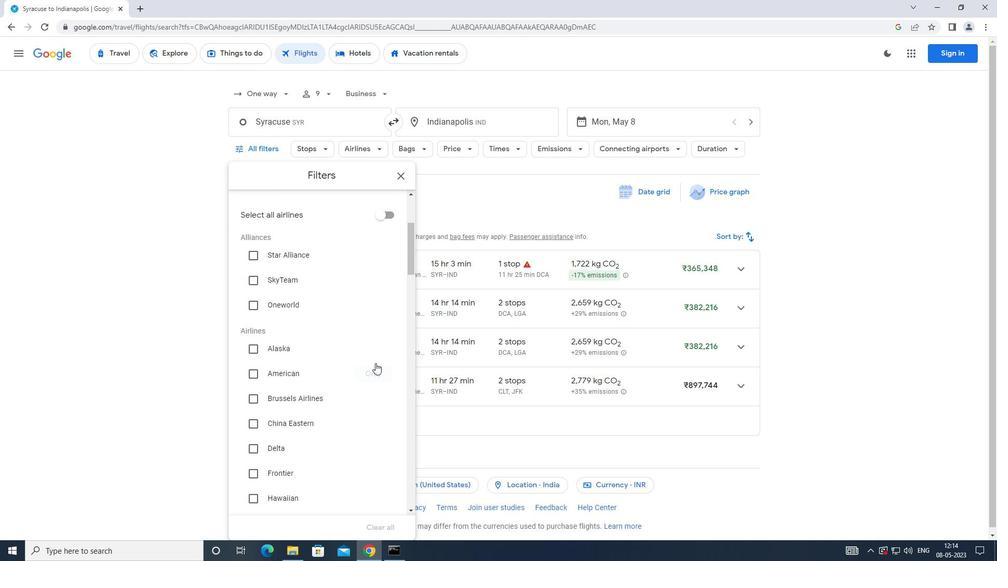 
Action: Mouse moved to (376, 360)
Screenshot: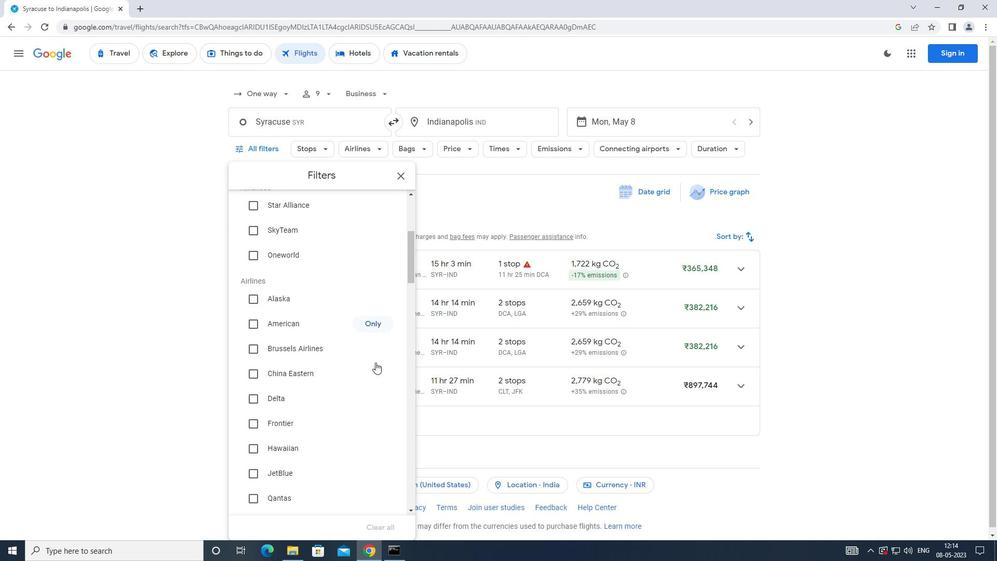 
Action: Mouse scrolled (376, 360) with delta (0, 0)
Screenshot: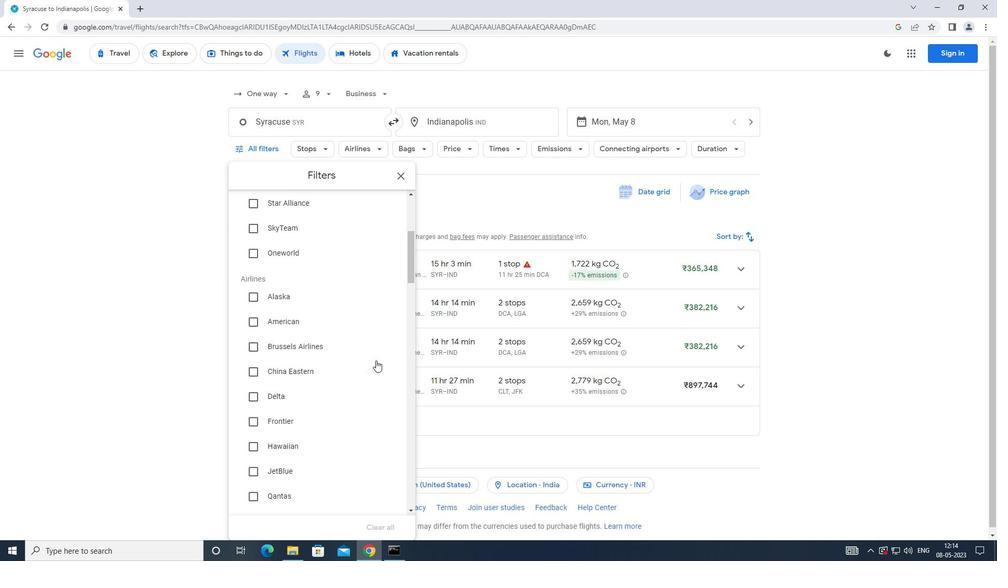 
Action: Mouse scrolled (376, 360) with delta (0, 0)
Screenshot: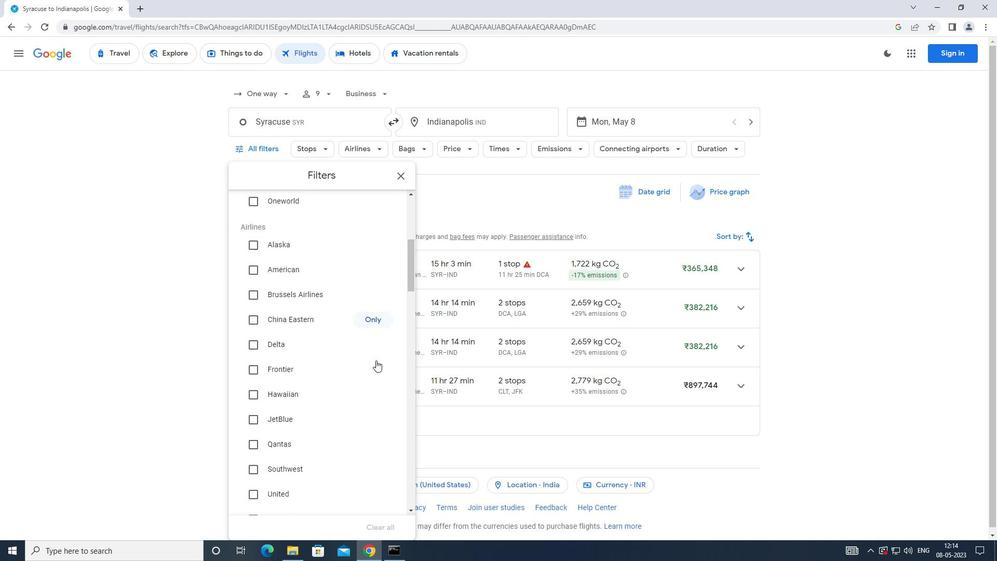 
Action: Mouse scrolled (376, 360) with delta (0, 0)
Screenshot: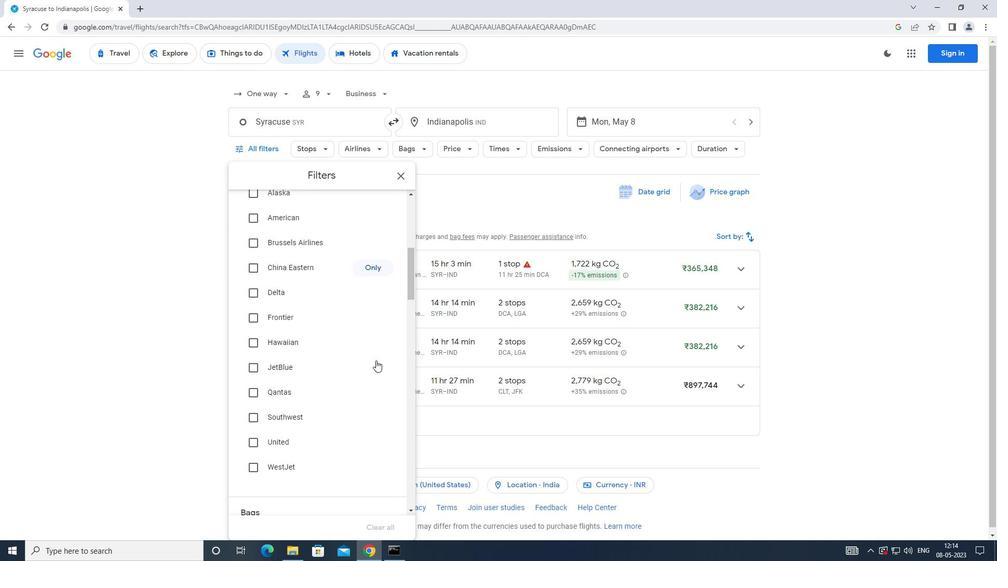 
Action: Mouse moved to (252, 408)
Screenshot: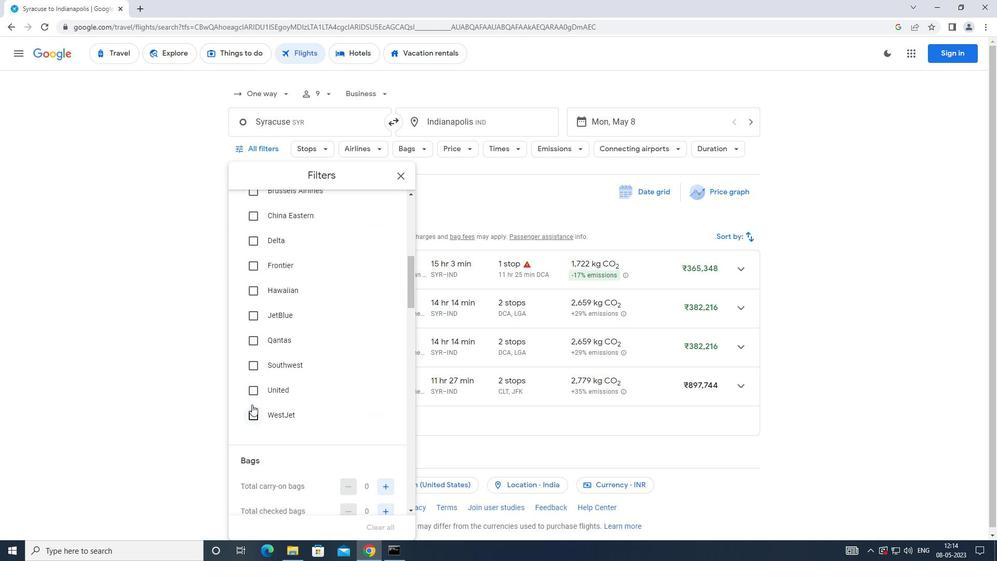 
Action: Mouse pressed left at (252, 408)
Screenshot: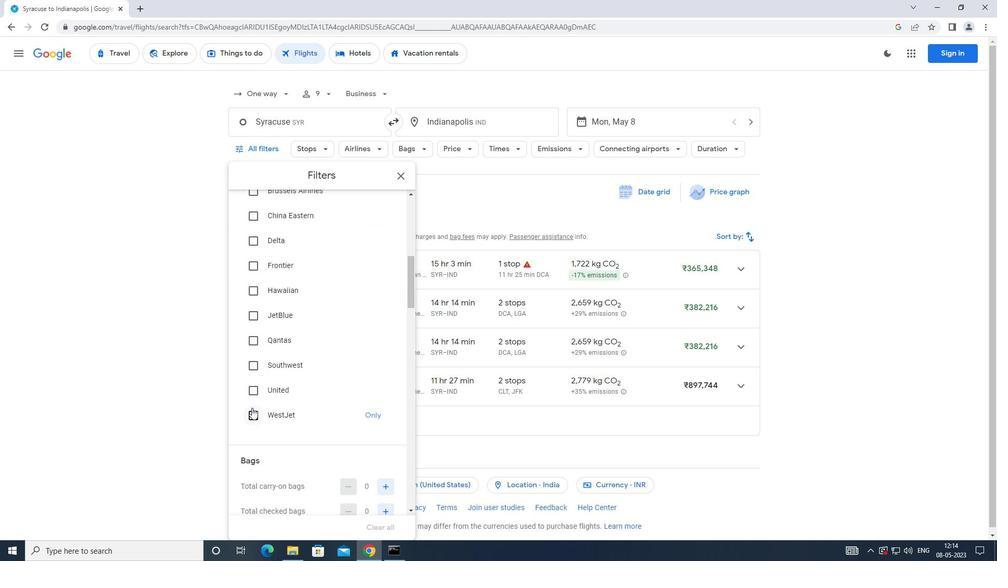 
Action: Mouse moved to (322, 397)
Screenshot: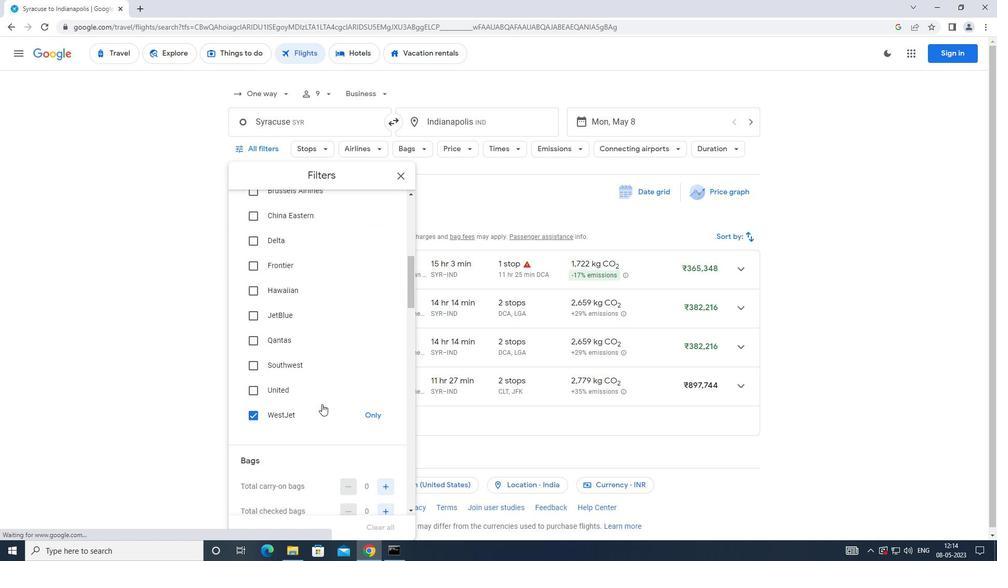 
Action: Mouse scrolled (322, 397) with delta (0, 0)
Screenshot: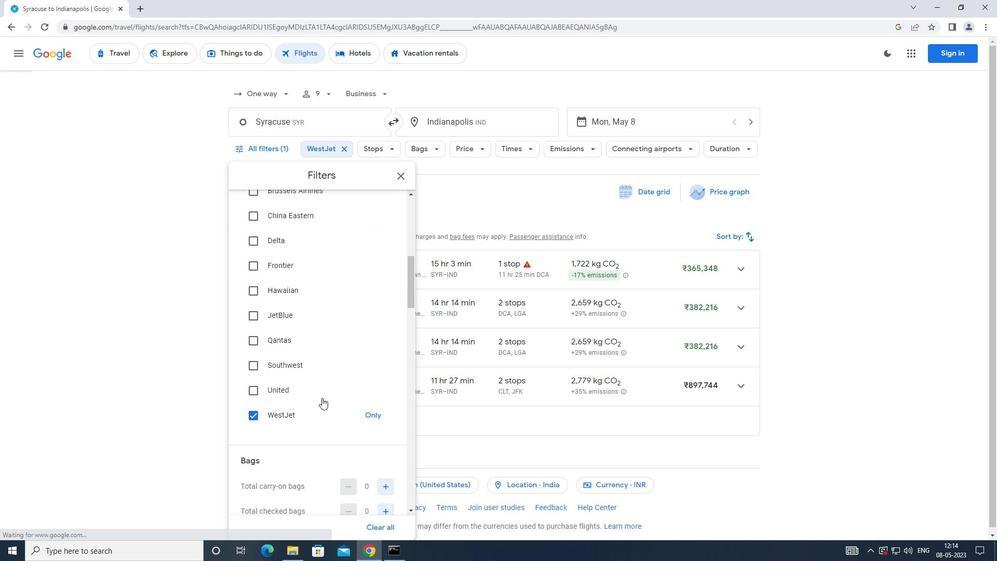 
Action: Mouse scrolled (322, 397) with delta (0, 0)
Screenshot: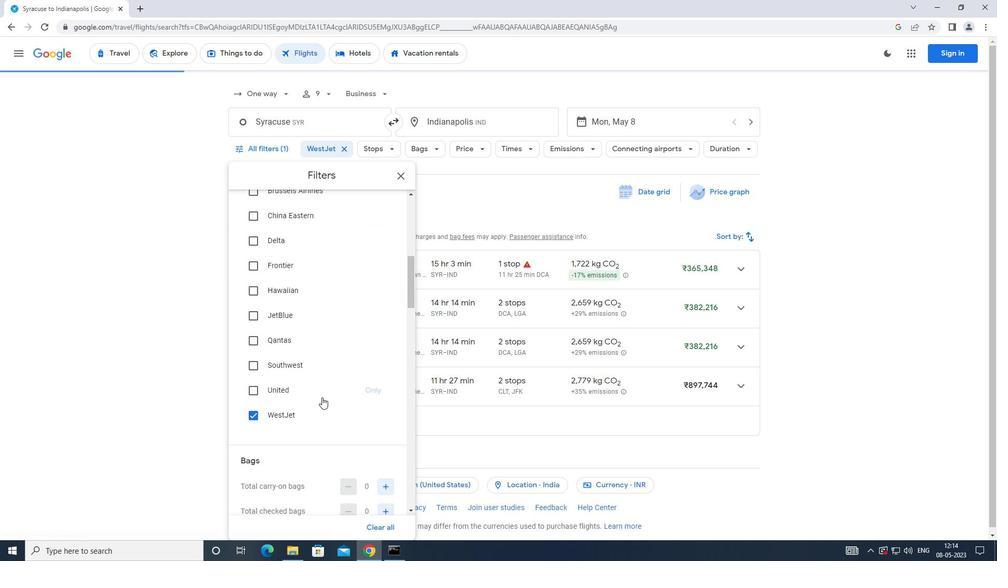 
Action: Mouse moved to (390, 385)
Screenshot: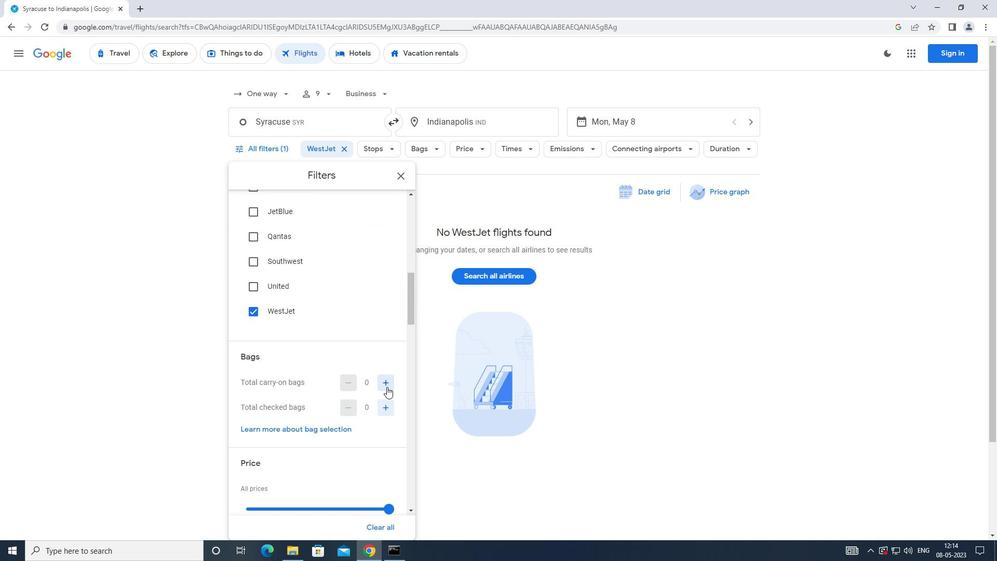 
Action: Mouse pressed left at (390, 385)
Screenshot: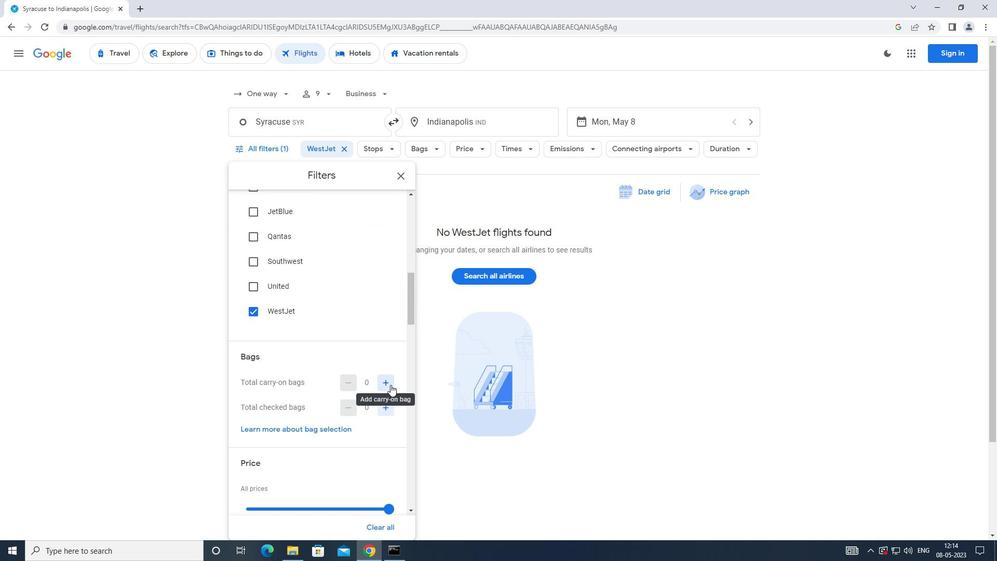 
Action: Mouse moved to (369, 382)
Screenshot: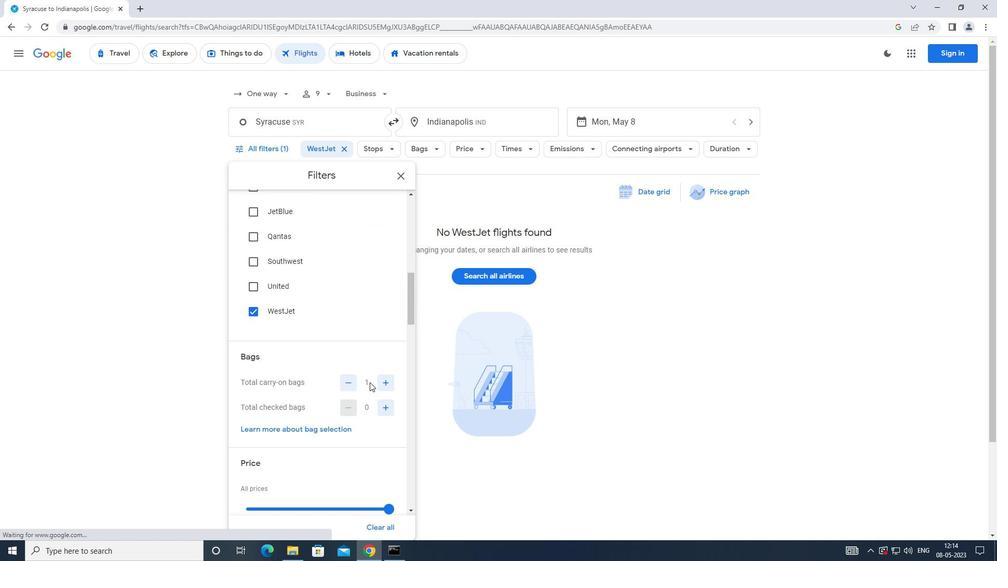 
Action: Mouse scrolled (369, 382) with delta (0, 0)
Screenshot: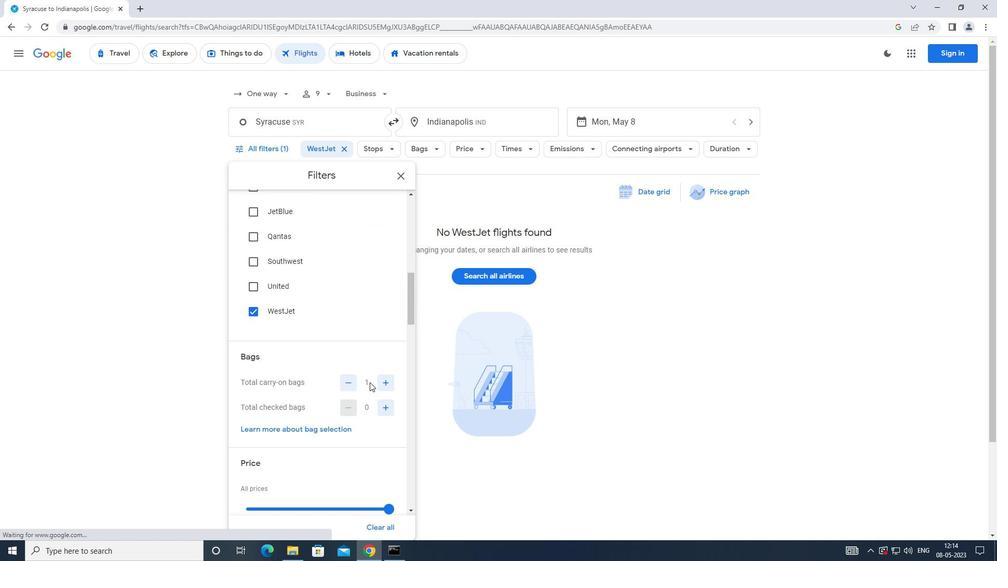 
Action: Mouse moved to (369, 382)
Screenshot: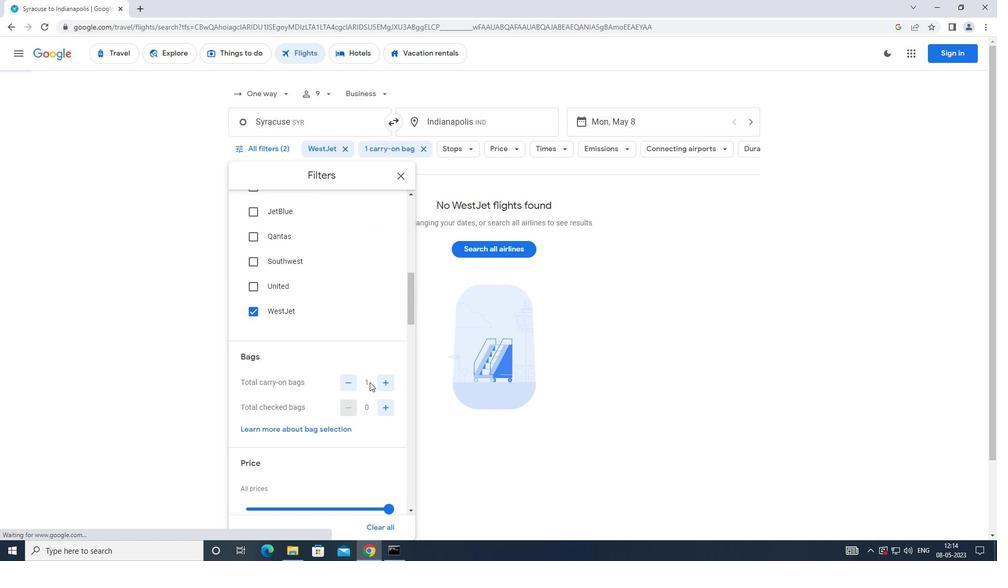 
Action: Mouse scrolled (369, 382) with delta (0, 0)
Screenshot: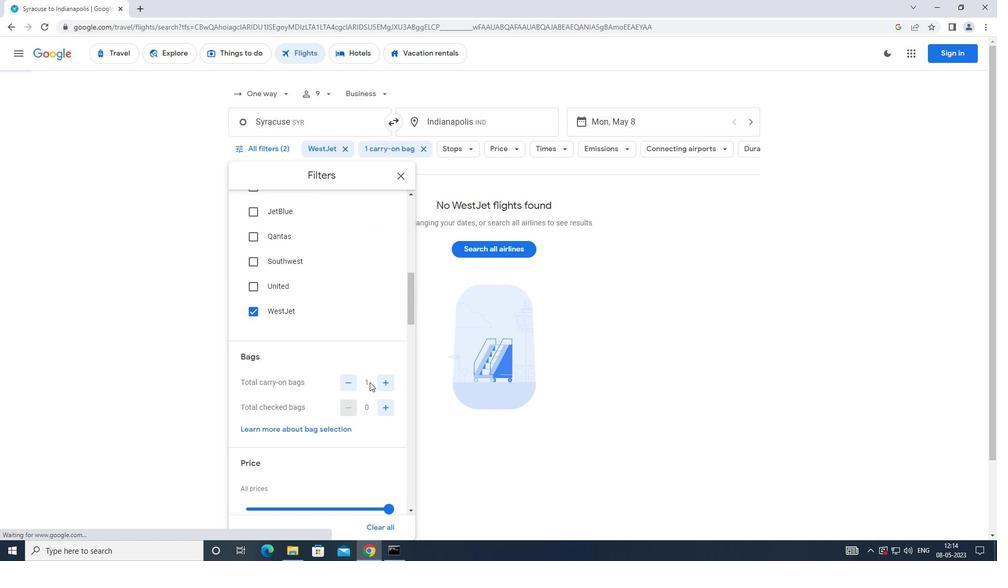 
Action: Mouse moved to (384, 403)
Screenshot: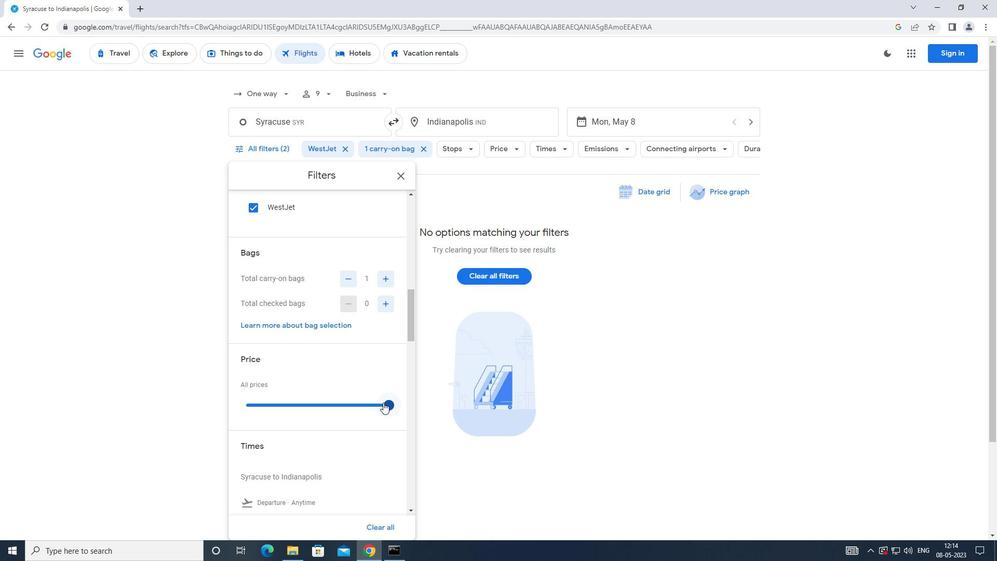 
Action: Mouse pressed left at (384, 403)
Screenshot: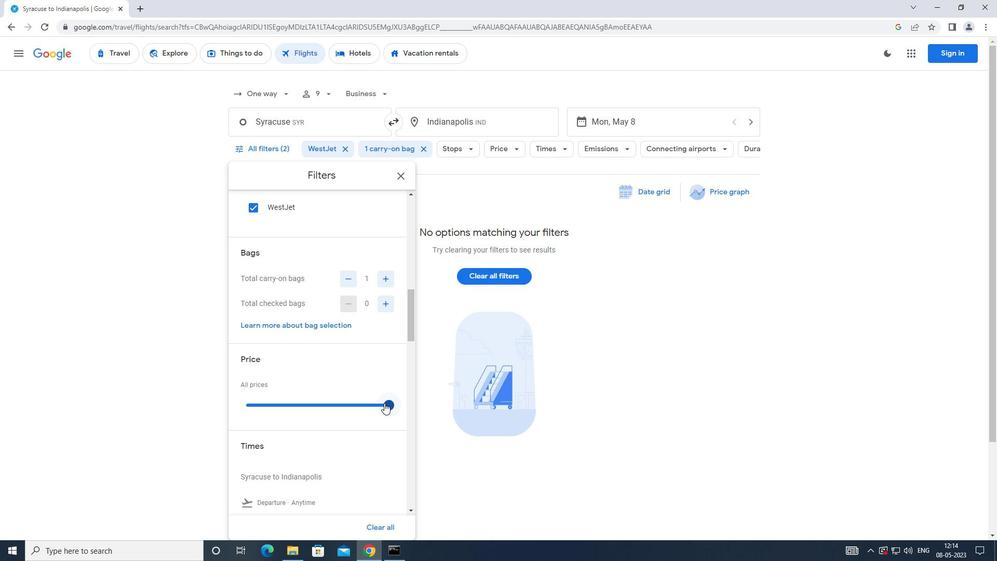 
Action: Mouse moved to (310, 391)
Screenshot: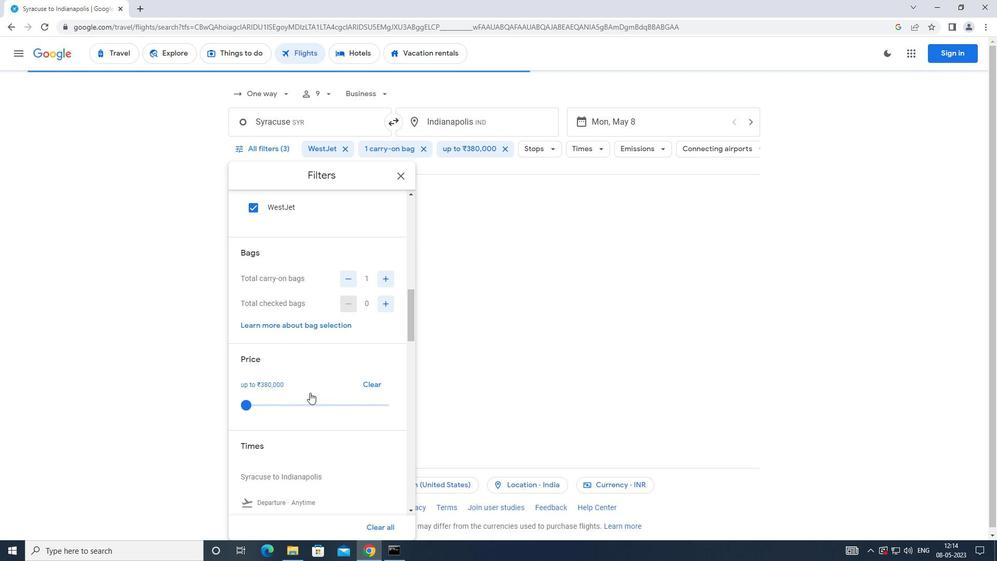
Action: Mouse scrolled (310, 390) with delta (0, 0)
Screenshot: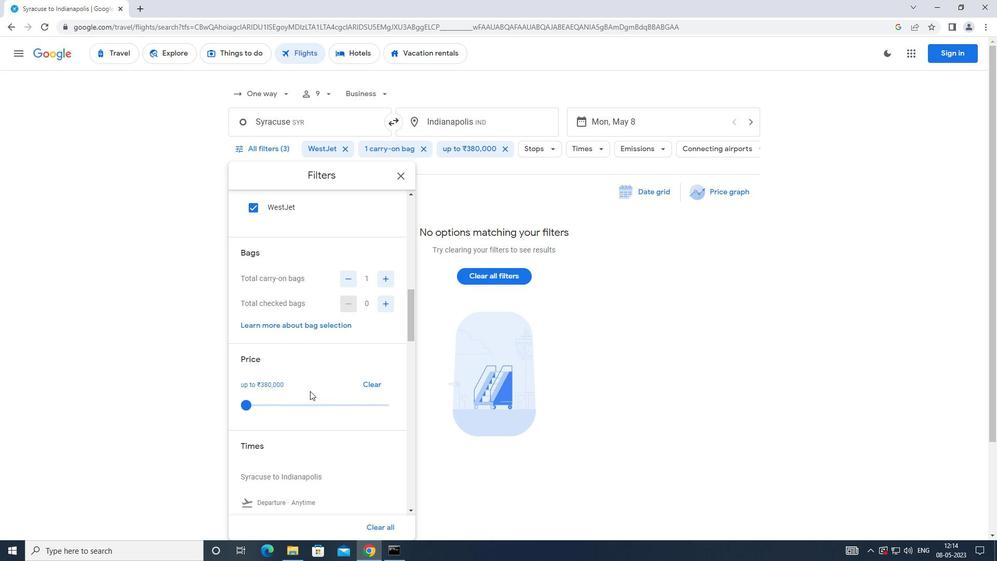 
Action: Mouse moved to (311, 390)
Screenshot: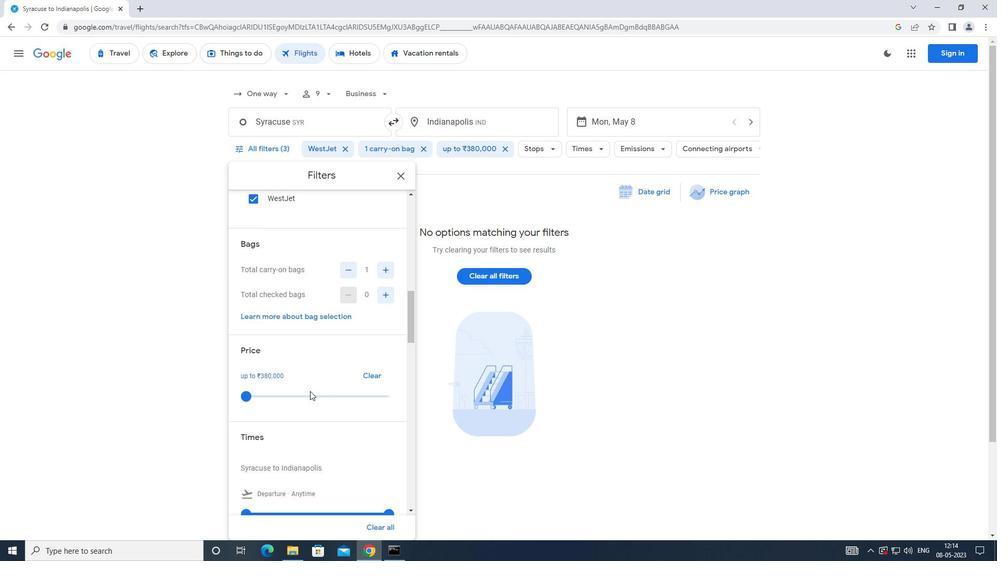
Action: Mouse scrolled (311, 390) with delta (0, 0)
Screenshot: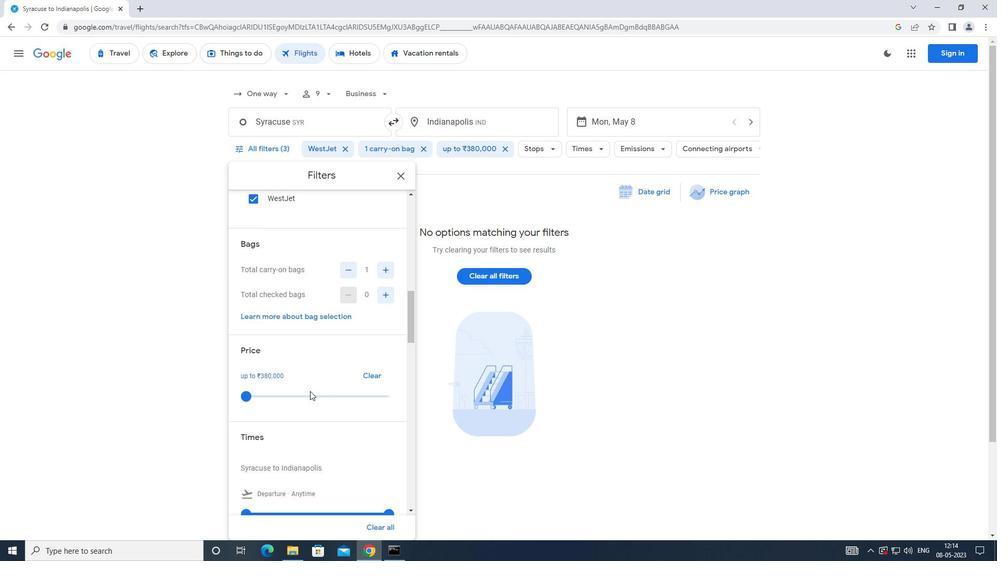 
Action: Mouse scrolled (311, 390) with delta (0, 0)
Screenshot: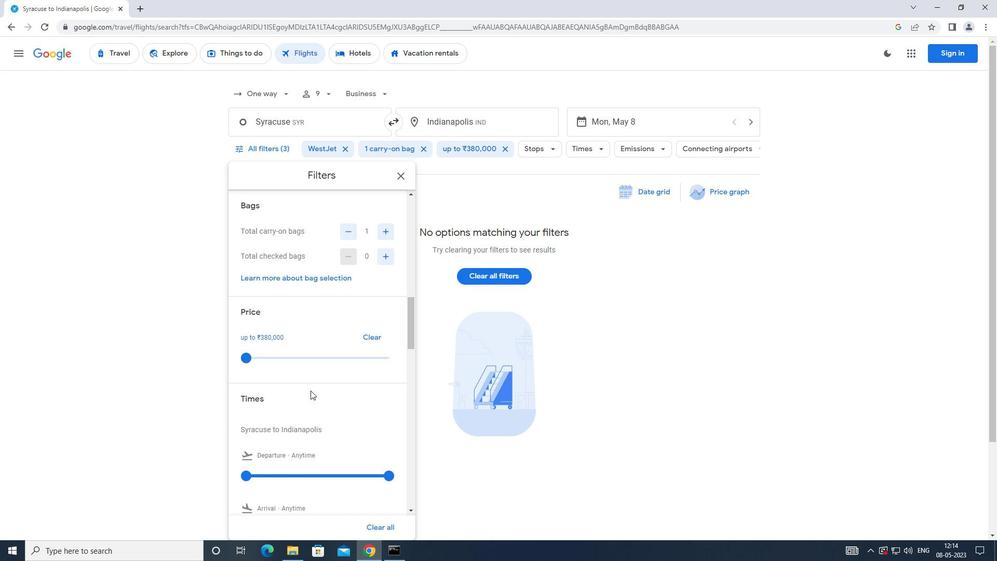 
Action: Mouse moved to (244, 370)
Screenshot: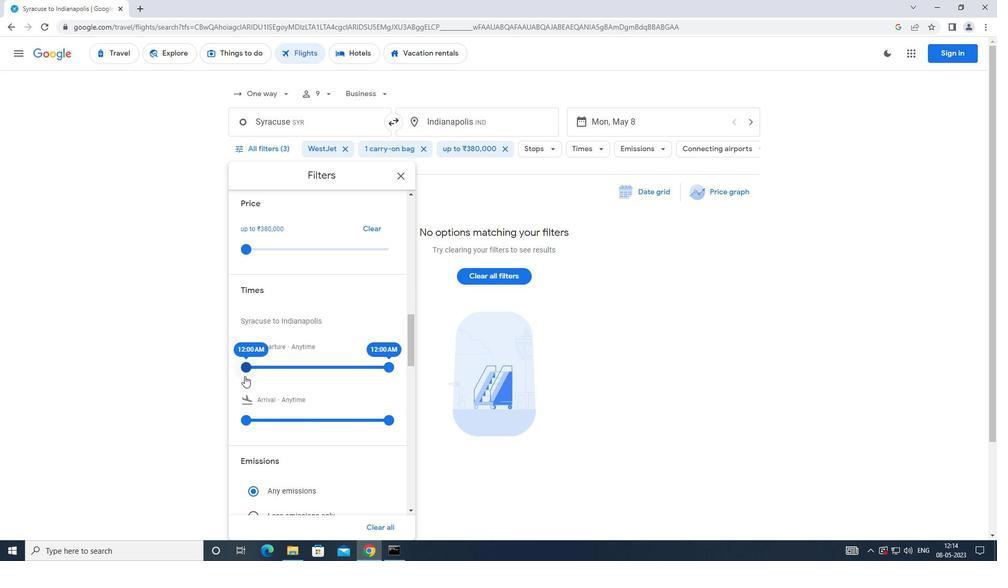 
Action: Mouse pressed left at (244, 370)
Screenshot: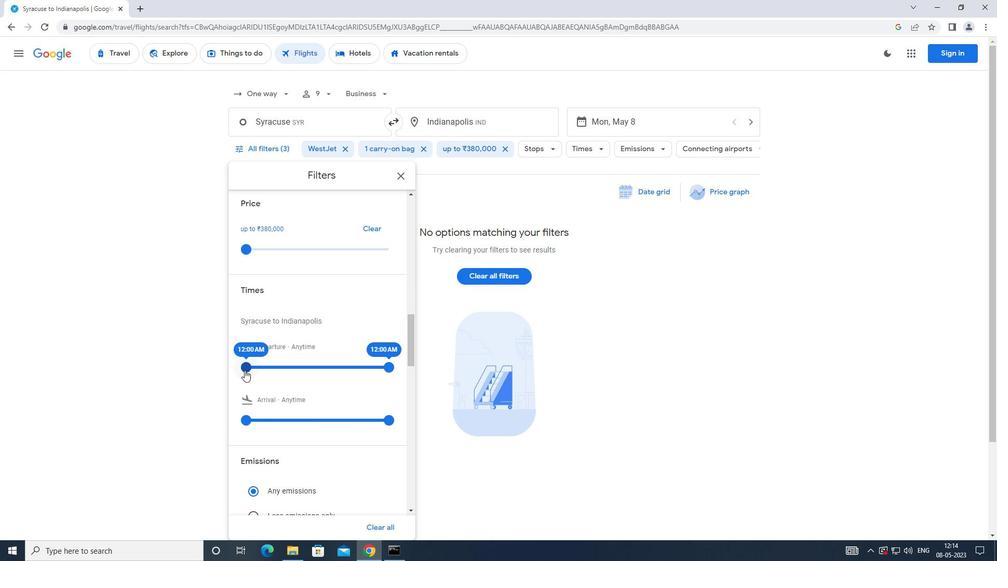 
Action: Mouse moved to (385, 367)
Screenshot: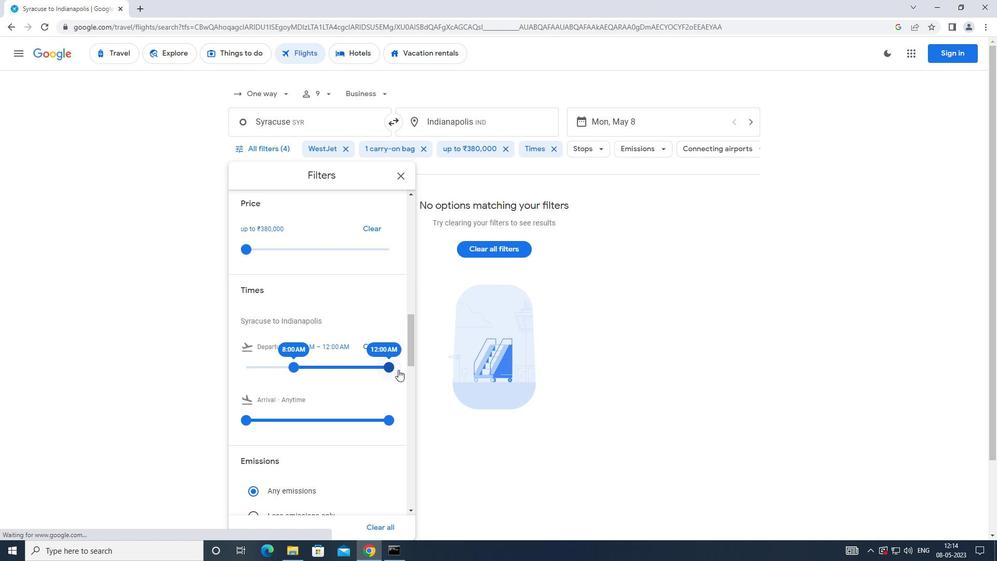 
Action: Mouse pressed left at (385, 367)
Screenshot: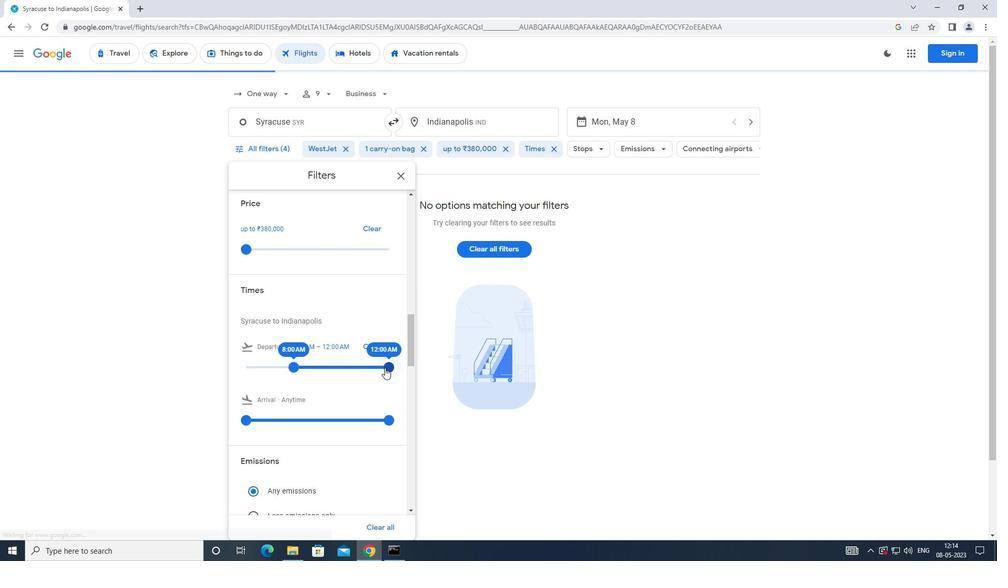 
Action: Mouse moved to (402, 174)
Screenshot: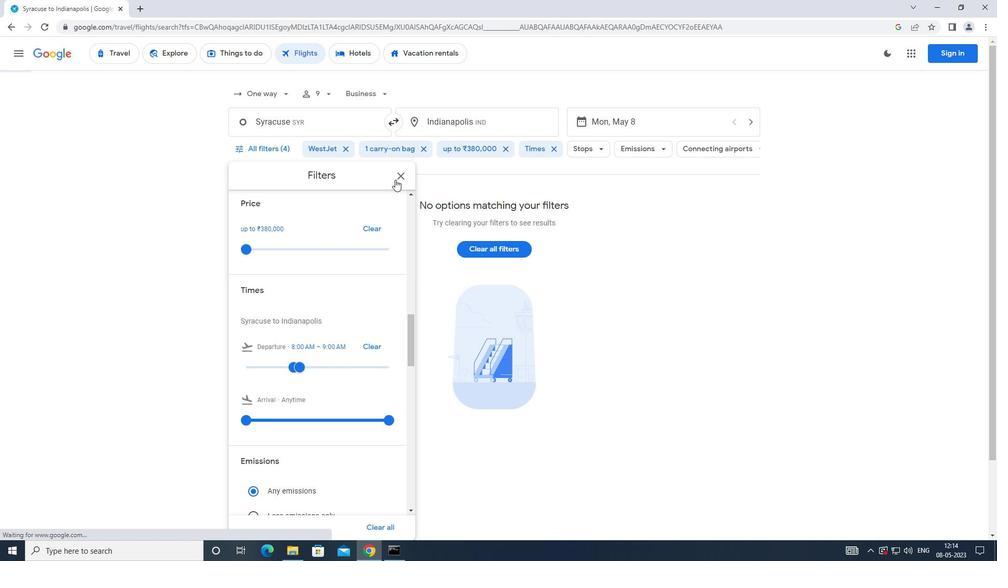 
Action: Mouse pressed left at (402, 174)
Screenshot: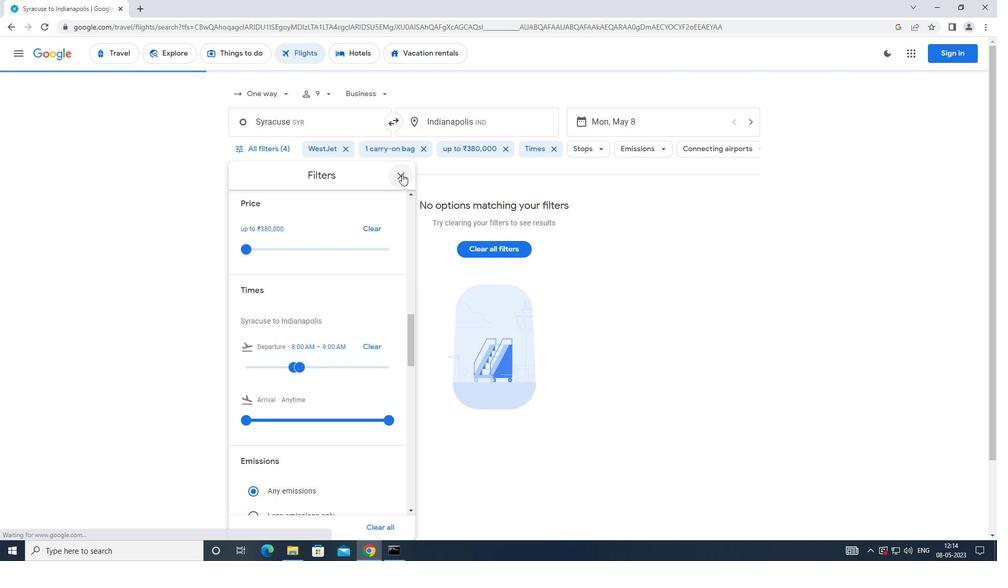 
Action: Mouse moved to (391, 190)
Screenshot: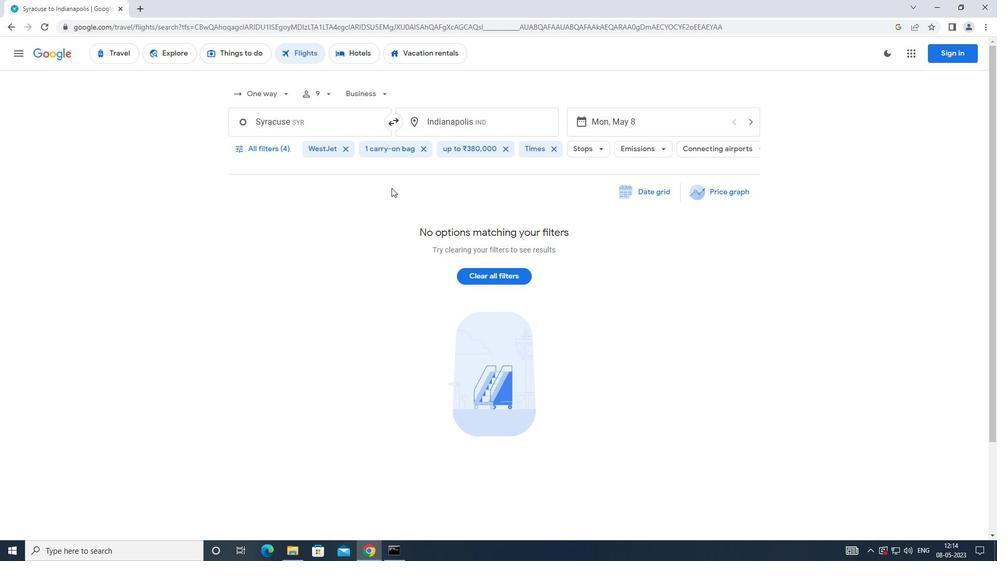 
